 Task: Search one way flight ticket for 2 adults, 2 children, 2 infants in seat in first from Alexandria: Alexandria International Airport to Rock Springs: Southwest Wyoming Regional Airport (rock Springs Sweetwater County Airport) on 8-5-2023. Choice of flights is Spirit. Number of bags: 7 checked bags. Price is upto 50000. Outbound departure time preference is 12:45.
Action: Mouse moved to (318, 245)
Screenshot: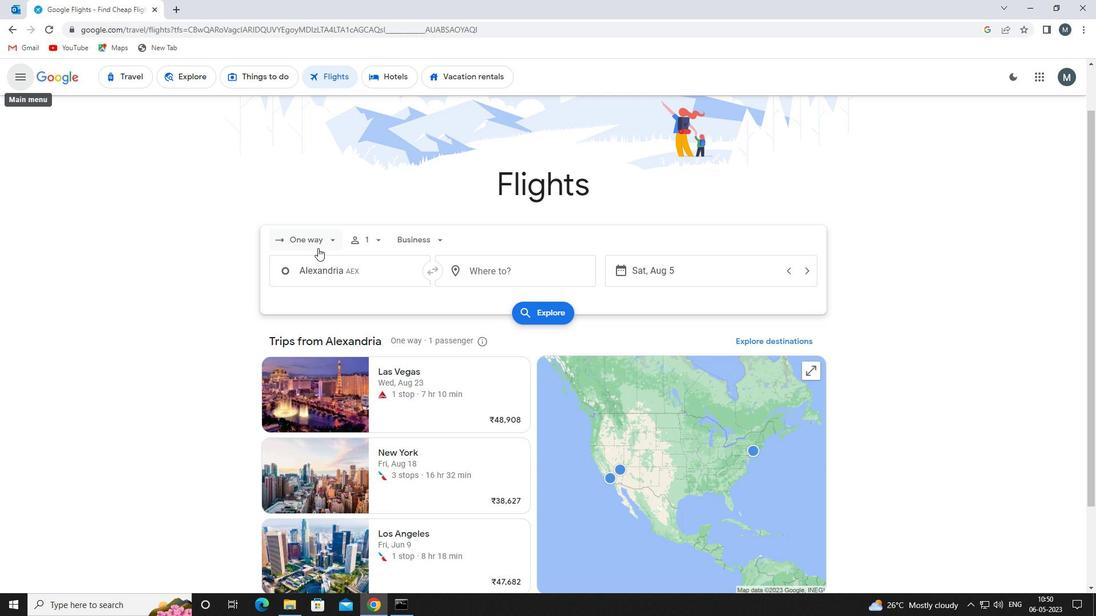 
Action: Mouse pressed left at (318, 245)
Screenshot: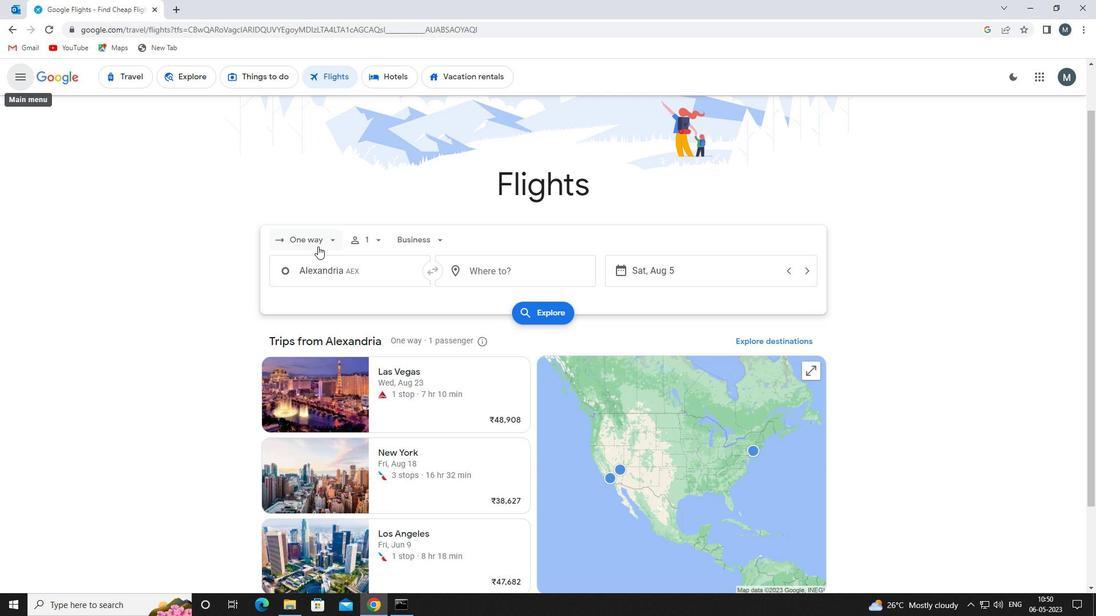 
Action: Mouse moved to (327, 289)
Screenshot: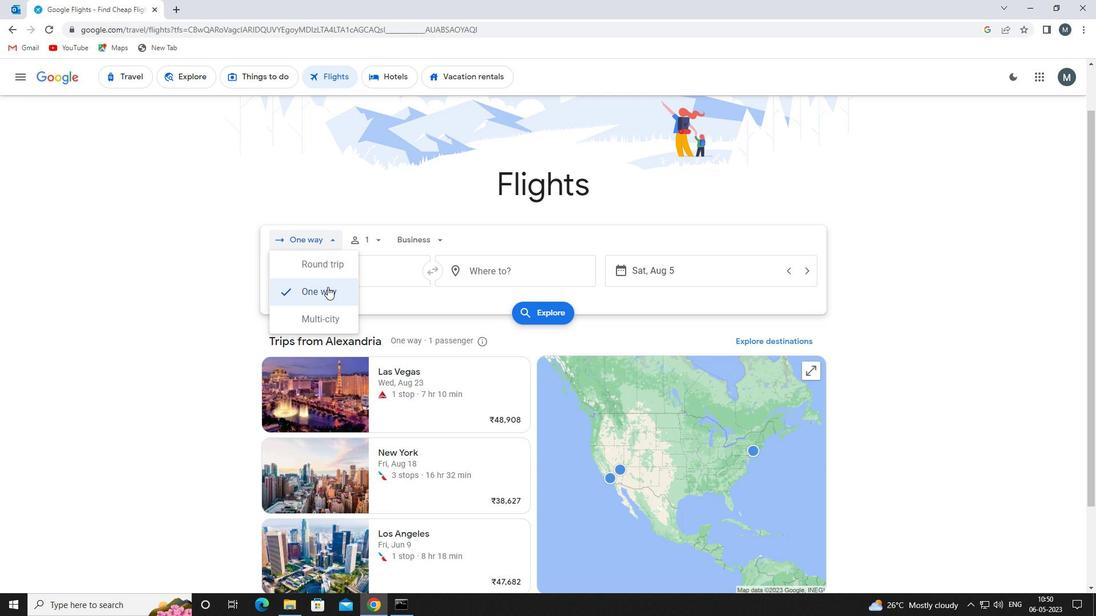 
Action: Mouse pressed left at (327, 289)
Screenshot: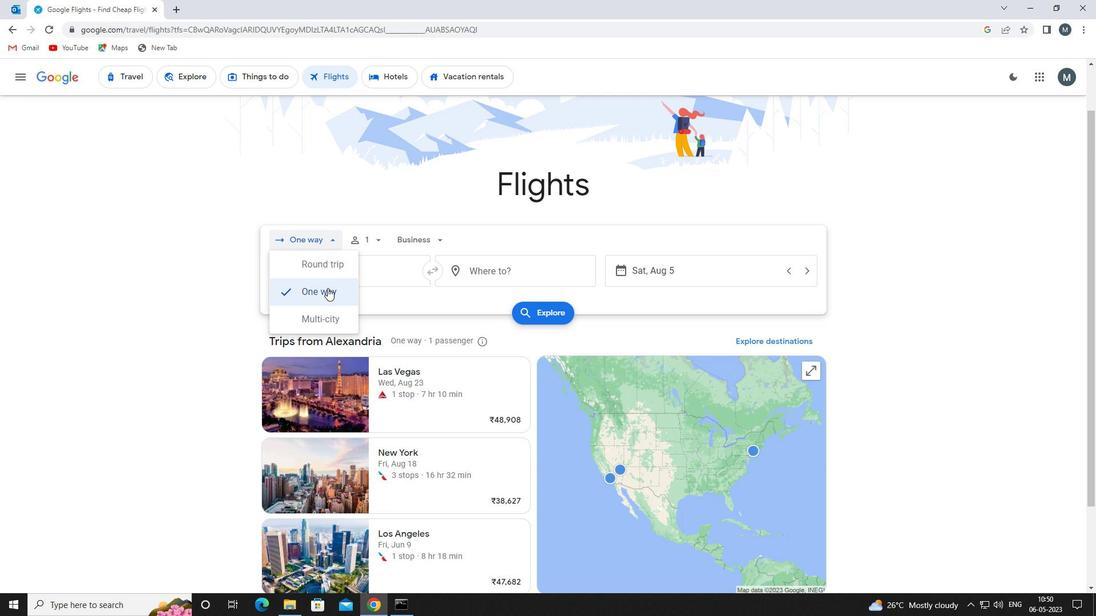 
Action: Mouse moved to (372, 240)
Screenshot: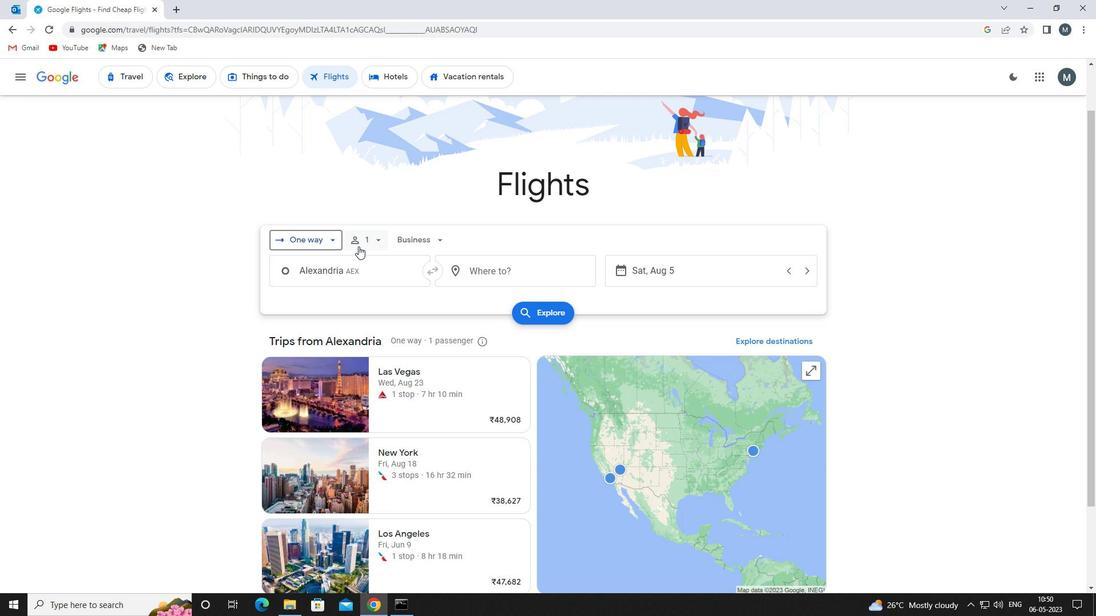 
Action: Mouse pressed left at (372, 240)
Screenshot: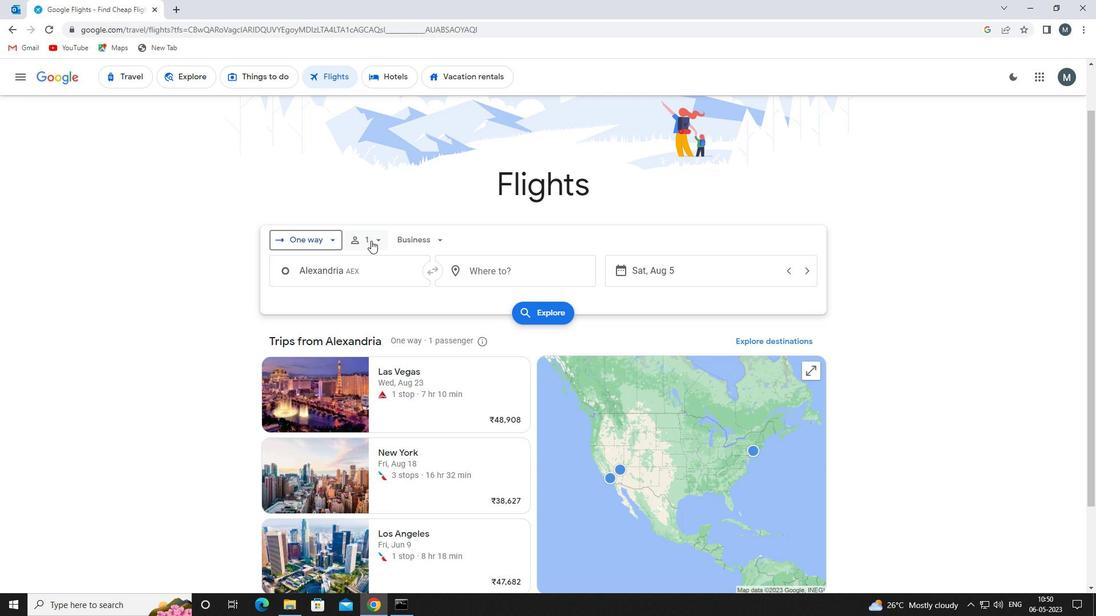 
Action: Mouse moved to (466, 269)
Screenshot: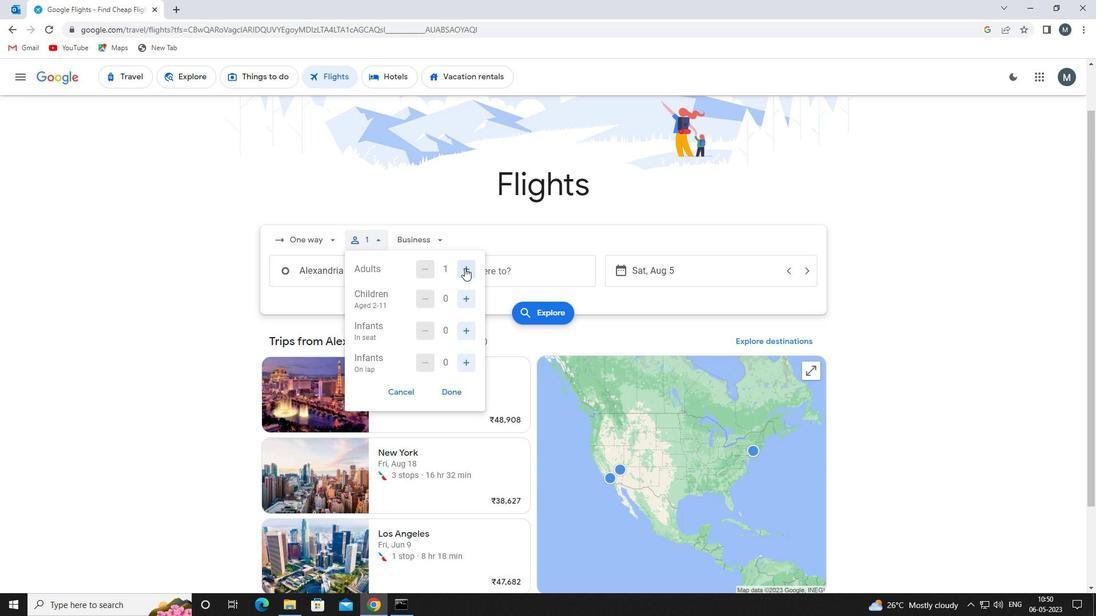 
Action: Mouse pressed left at (466, 269)
Screenshot: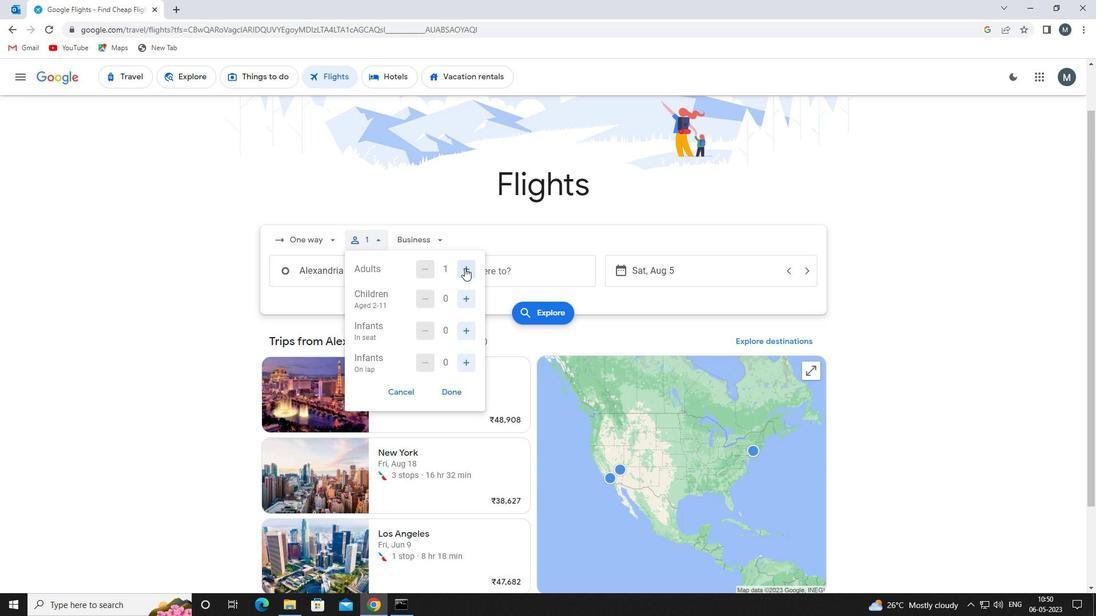 
Action: Mouse moved to (467, 301)
Screenshot: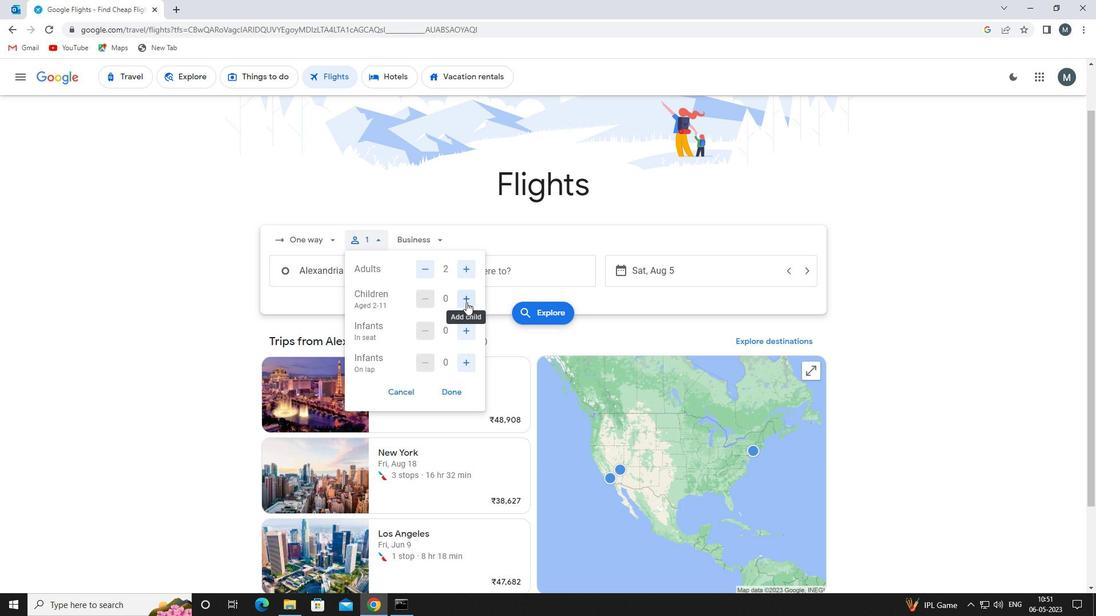 
Action: Mouse pressed left at (467, 301)
Screenshot: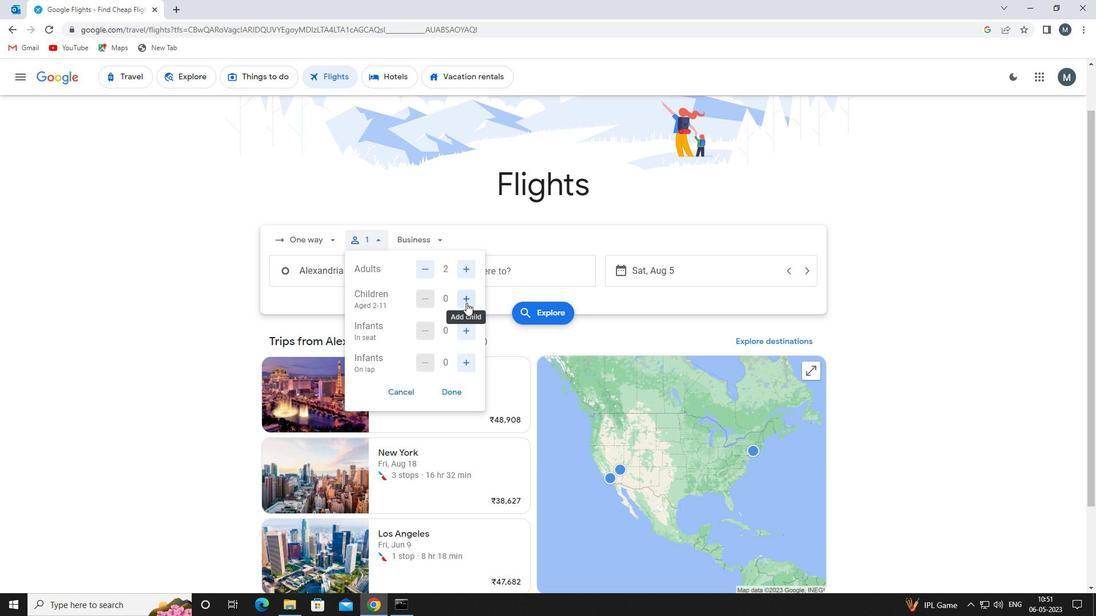 
Action: Mouse pressed left at (467, 301)
Screenshot: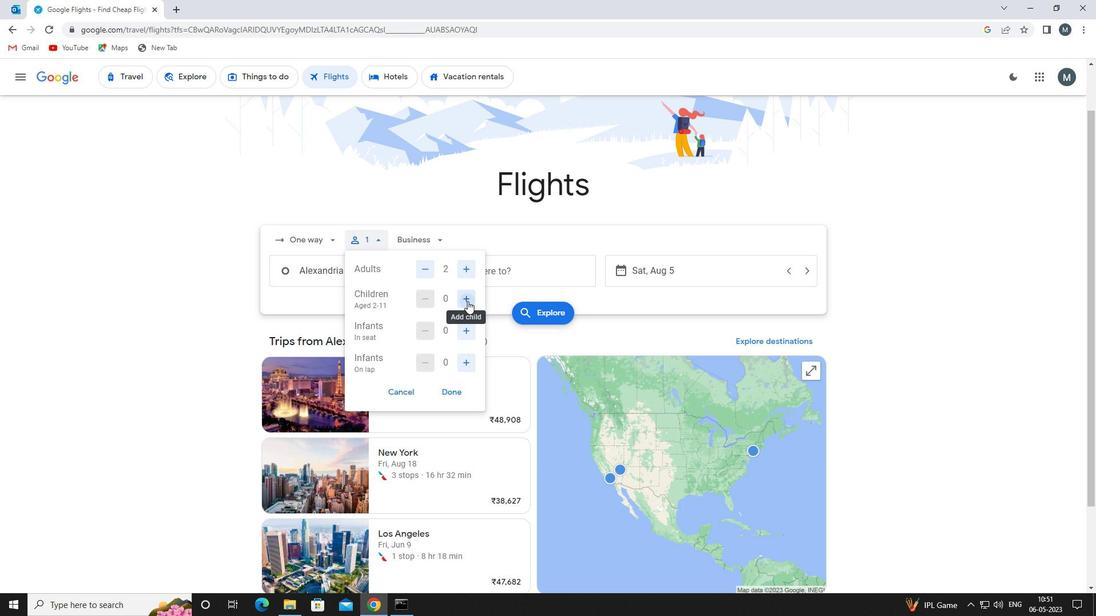 
Action: Mouse moved to (468, 330)
Screenshot: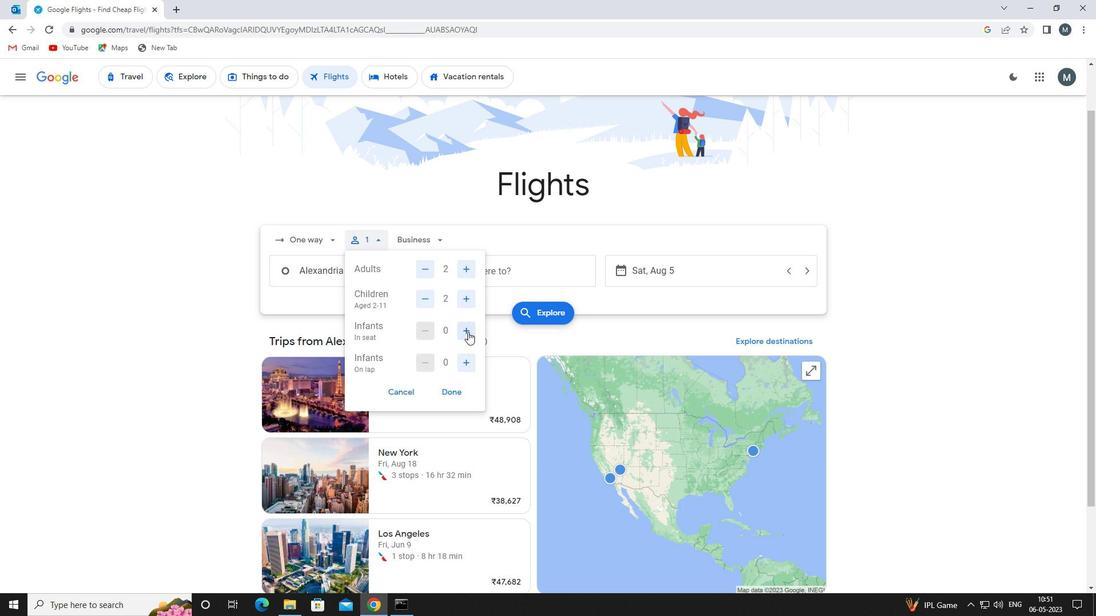 
Action: Mouse pressed left at (468, 330)
Screenshot: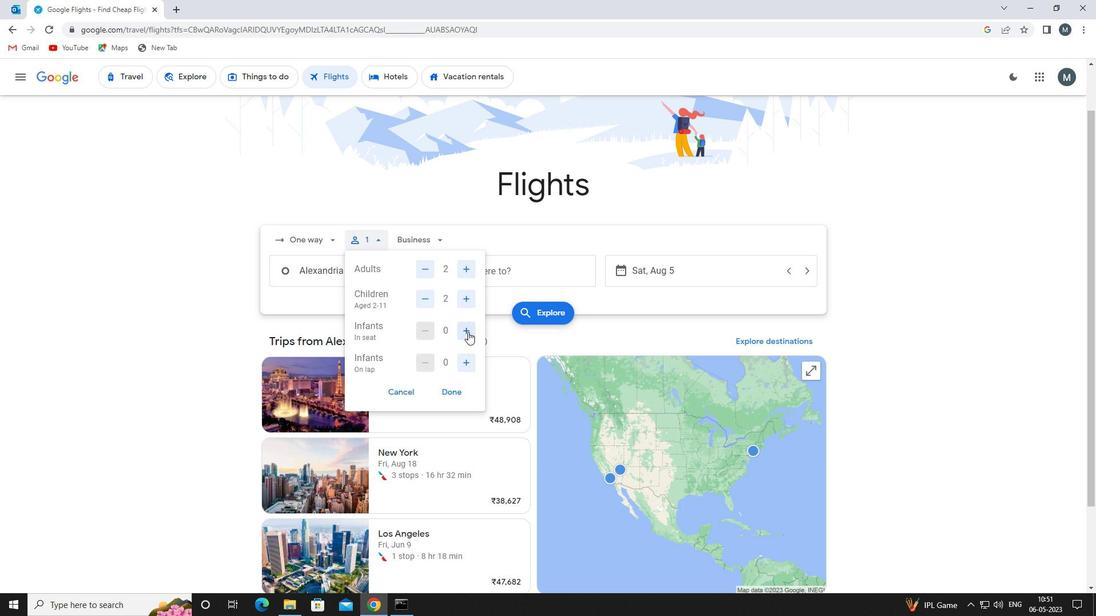 
Action: Mouse pressed left at (468, 330)
Screenshot: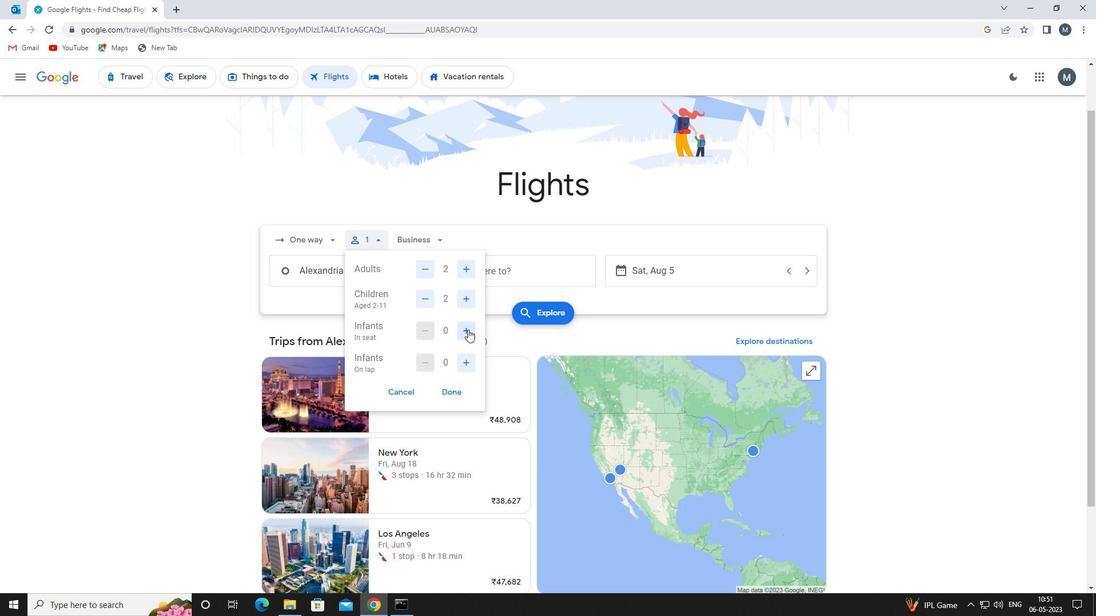 
Action: Mouse moved to (462, 392)
Screenshot: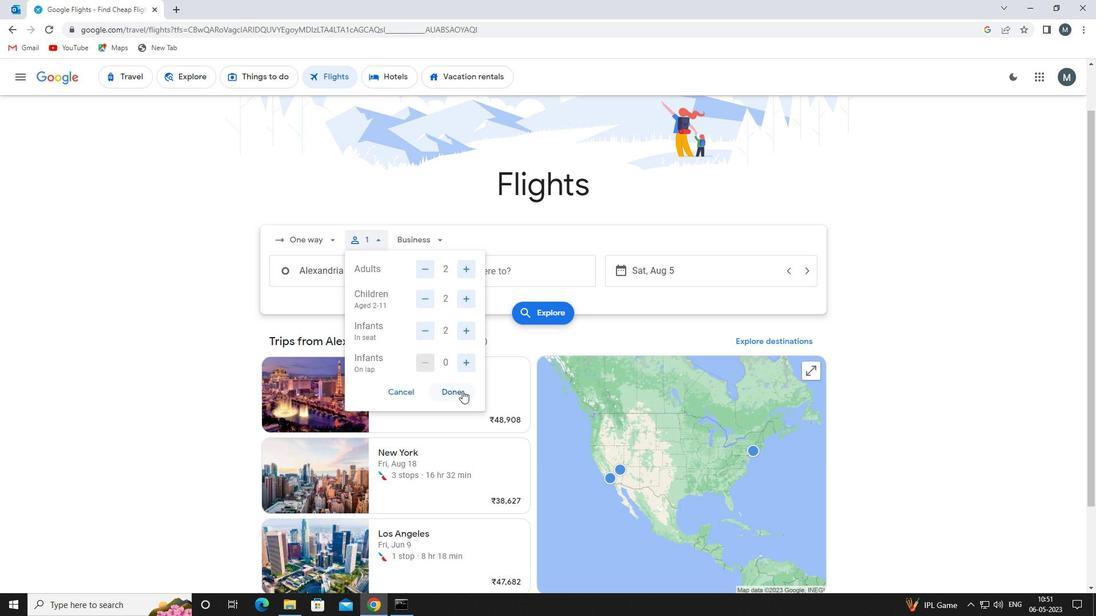 
Action: Mouse pressed left at (462, 392)
Screenshot: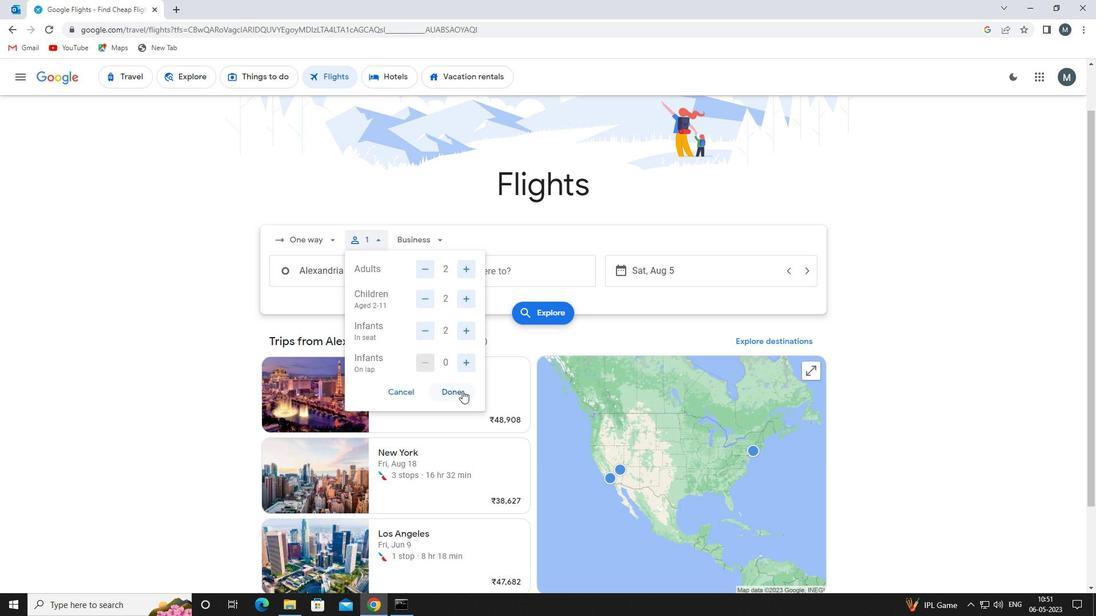 
Action: Mouse moved to (437, 247)
Screenshot: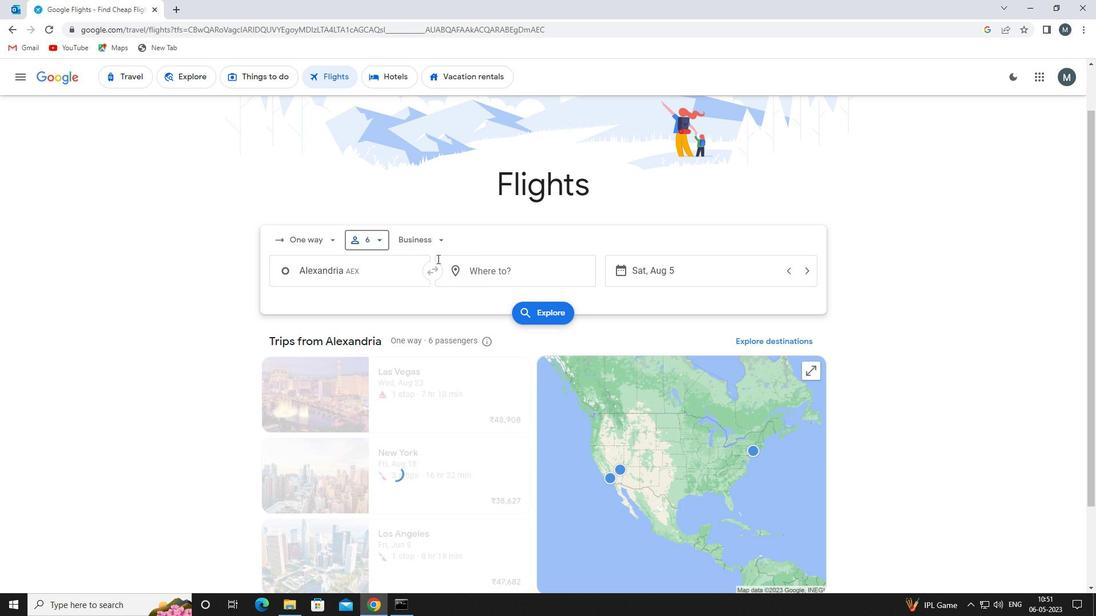 
Action: Mouse pressed left at (437, 247)
Screenshot: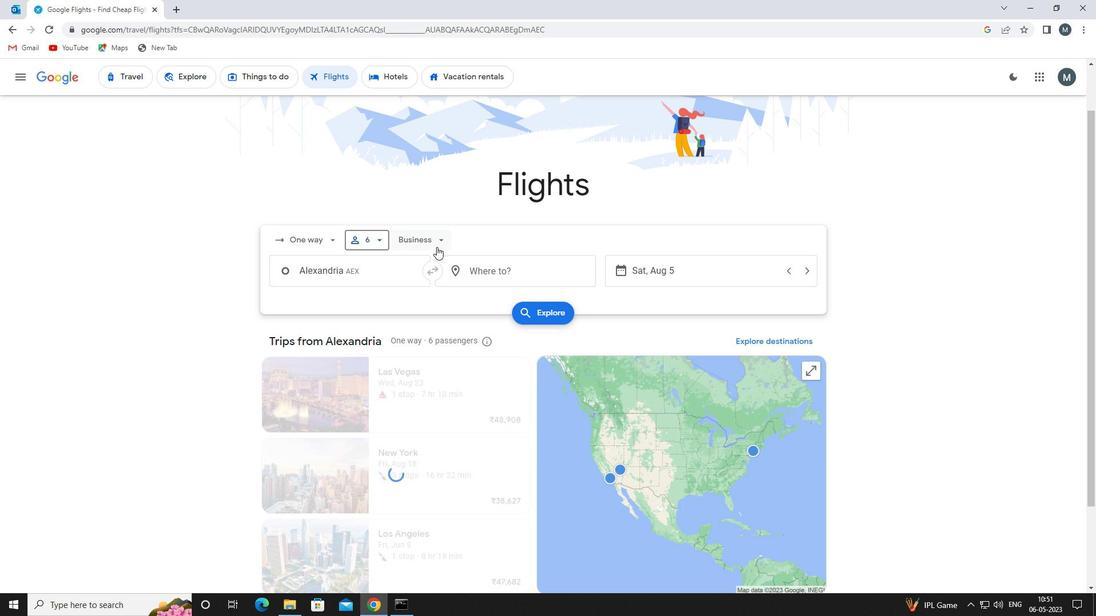 
Action: Mouse moved to (448, 341)
Screenshot: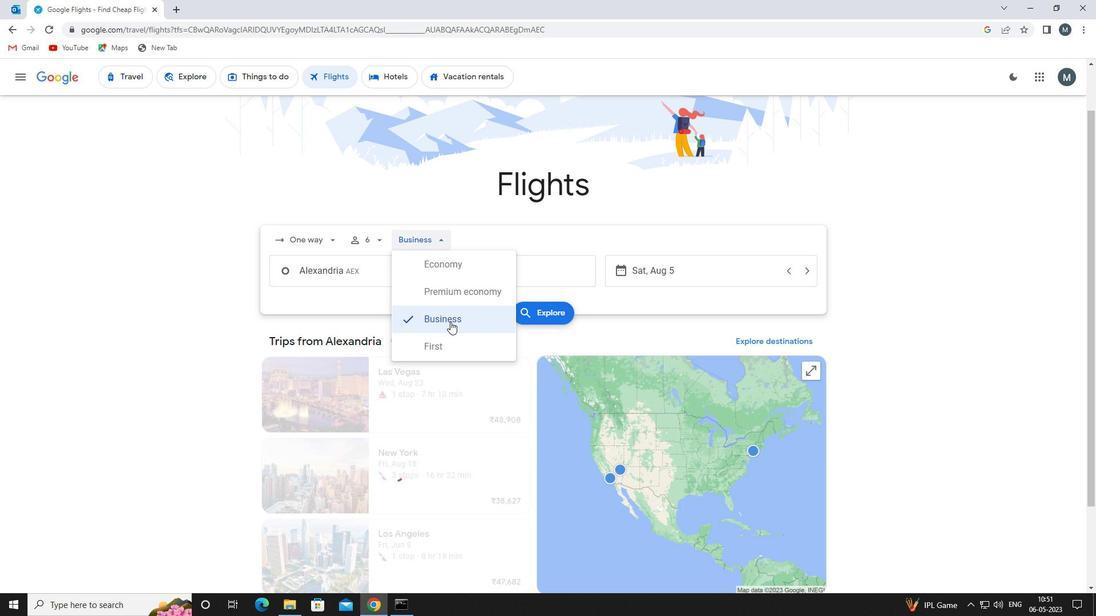 
Action: Mouse pressed left at (448, 341)
Screenshot: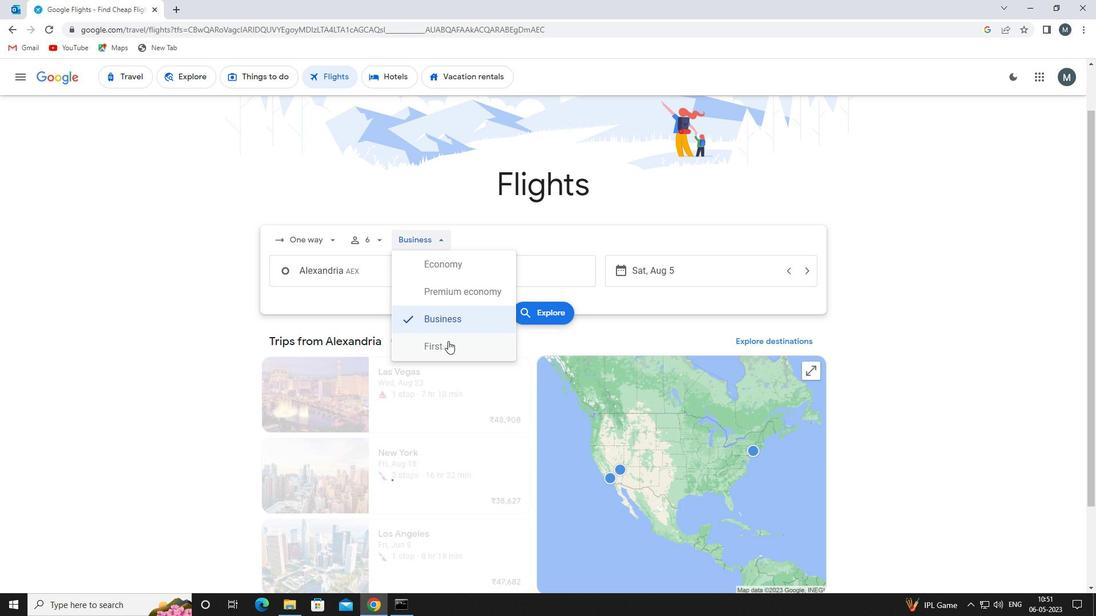 
Action: Mouse moved to (378, 274)
Screenshot: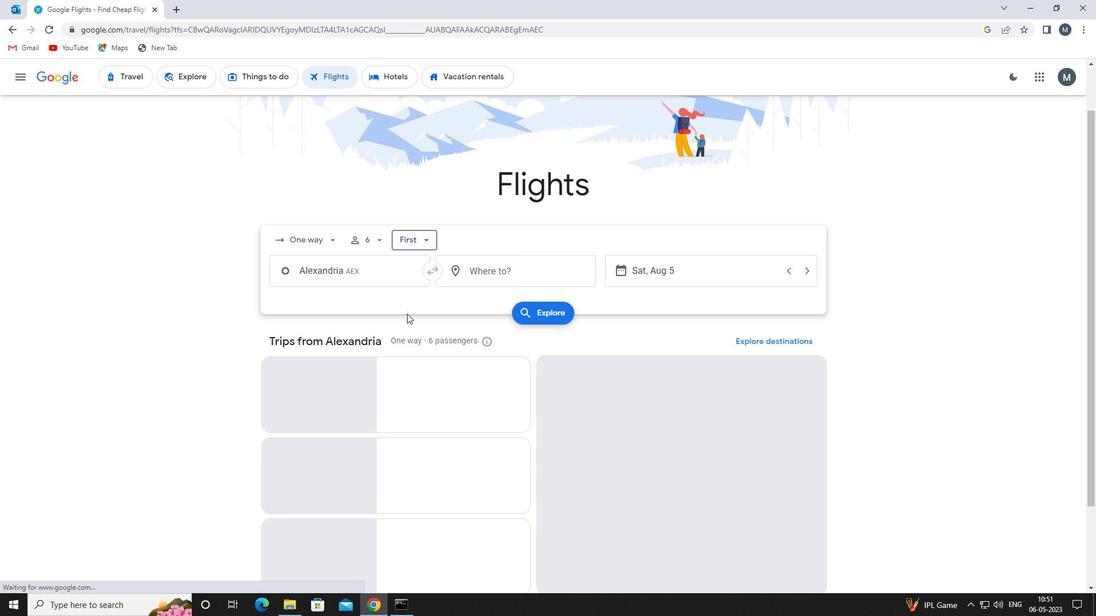 
Action: Mouse pressed left at (378, 274)
Screenshot: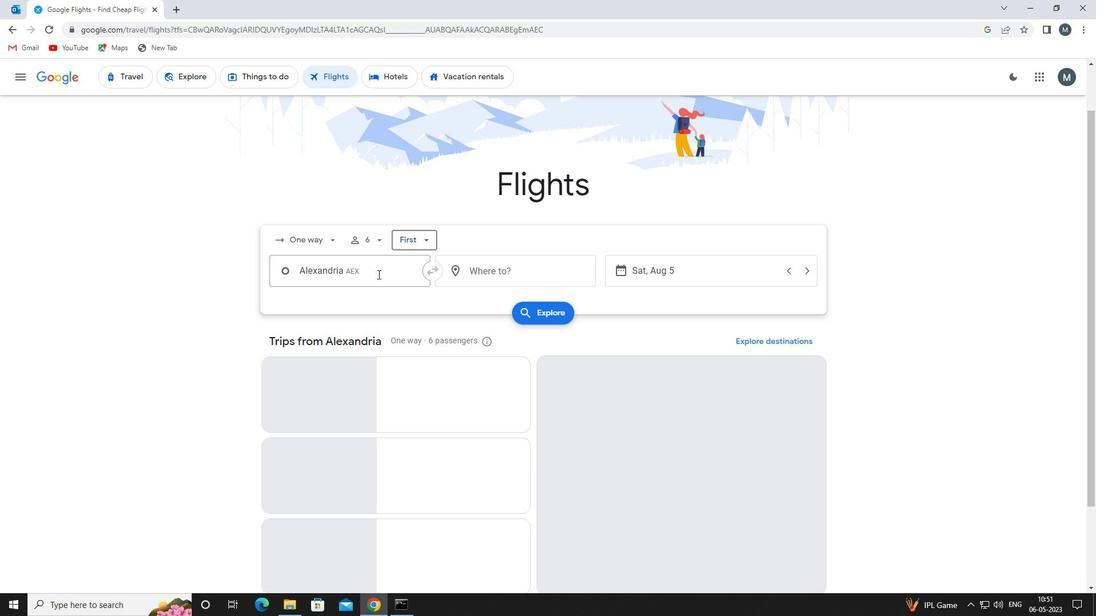 
Action: Mouse moved to (379, 311)
Screenshot: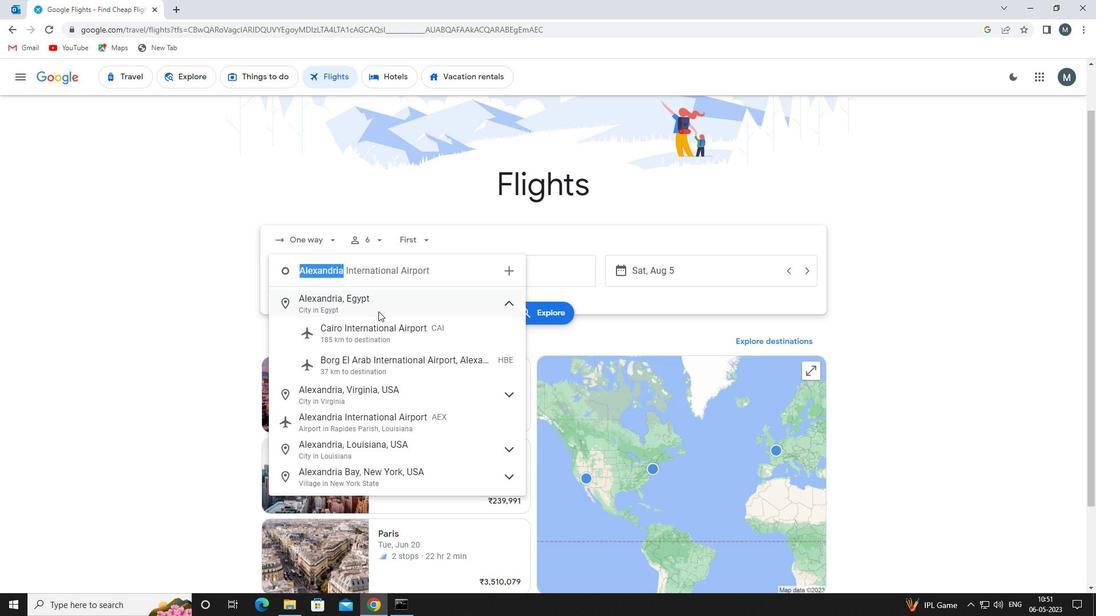 
Action: Key pressed <Key.enter>
Screenshot: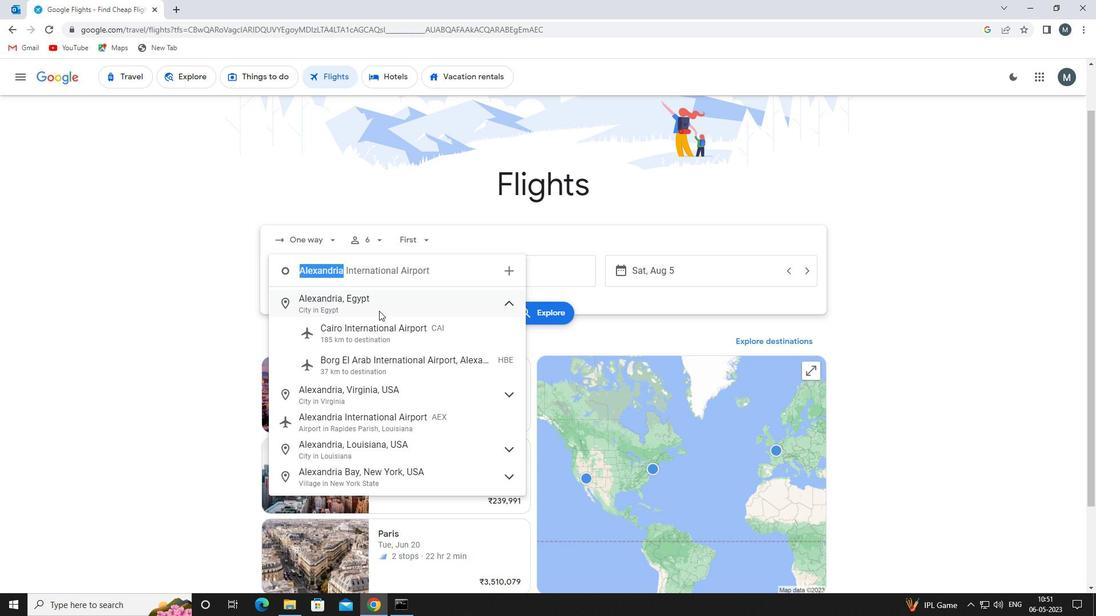 
Action: Mouse moved to (474, 268)
Screenshot: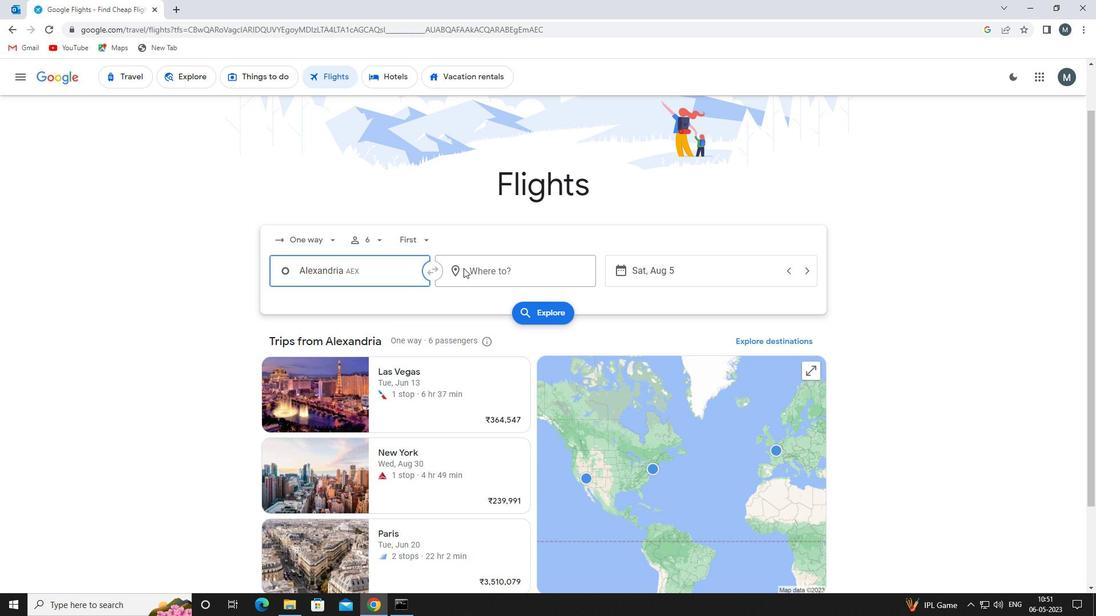 
Action: Mouse pressed left at (474, 268)
Screenshot: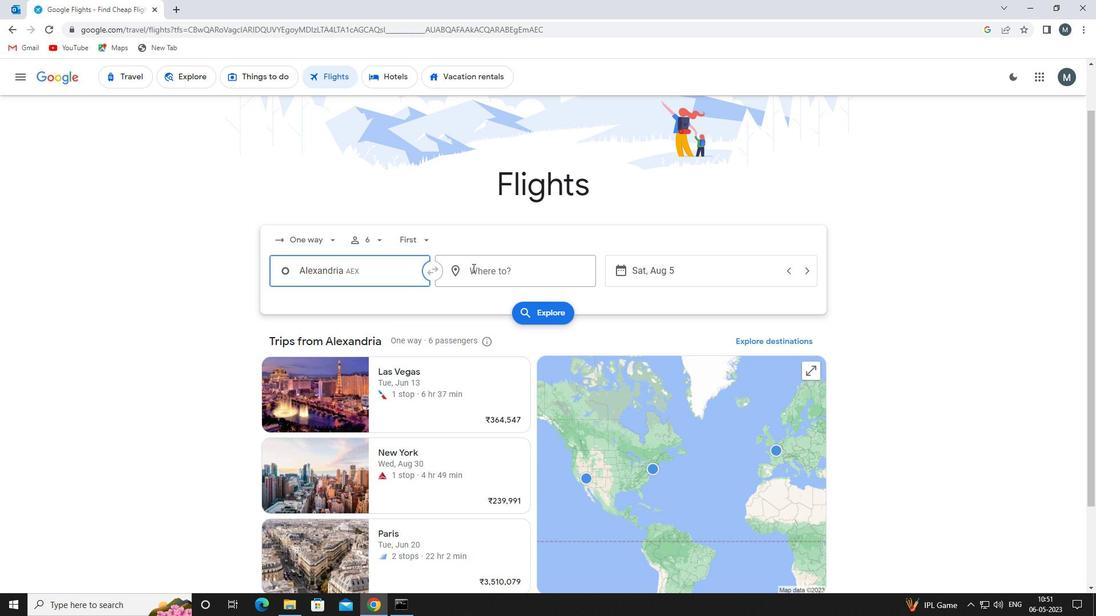 
Action: Mouse moved to (474, 269)
Screenshot: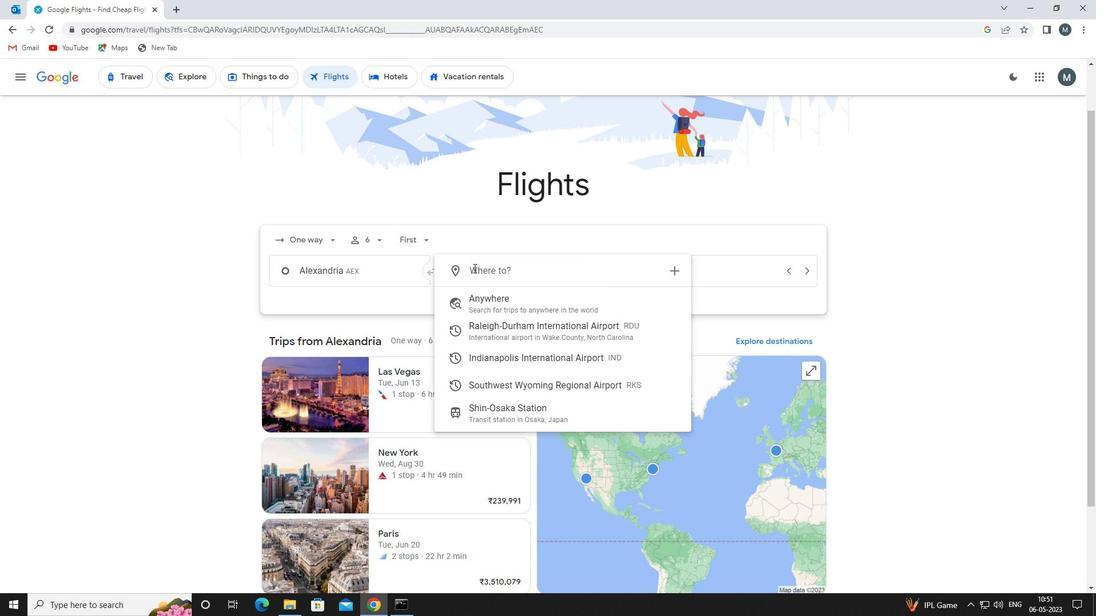 
Action: Key pressed rks
Screenshot: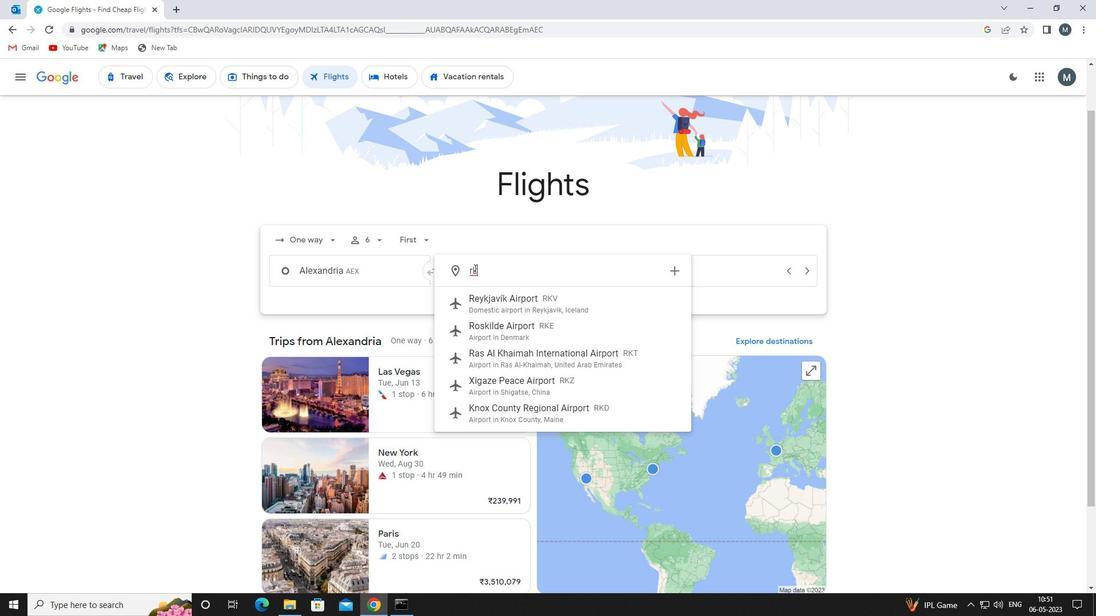 
Action: Mouse moved to (524, 305)
Screenshot: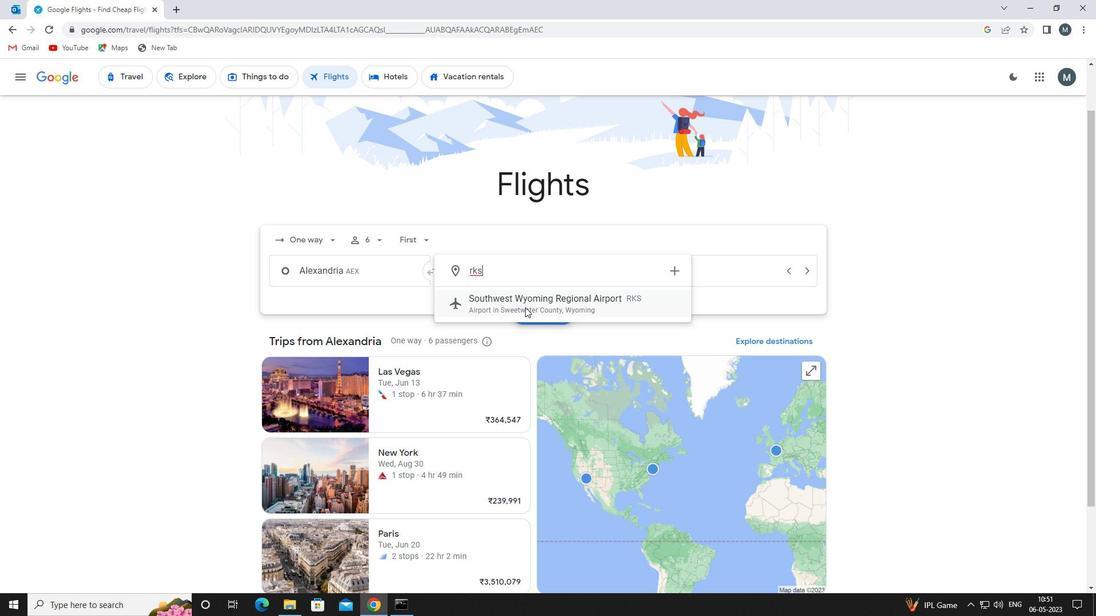 
Action: Mouse pressed left at (524, 305)
Screenshot: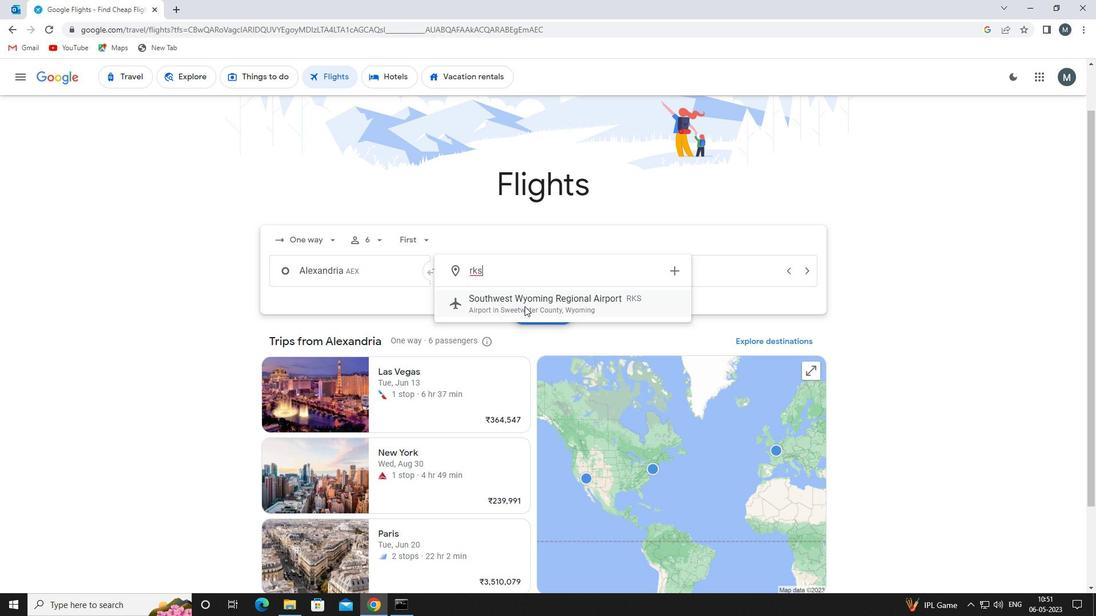 
Action: Mouse moved to (646, 268)
Screenshot: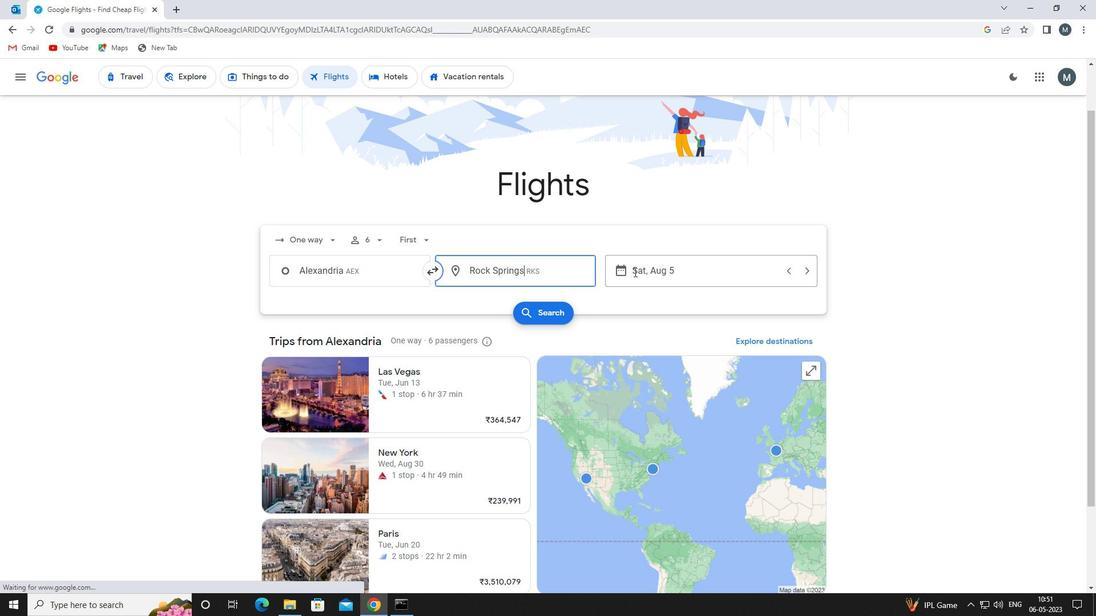 
Action: Mouse pressed left at (646, 268)
Screenshot: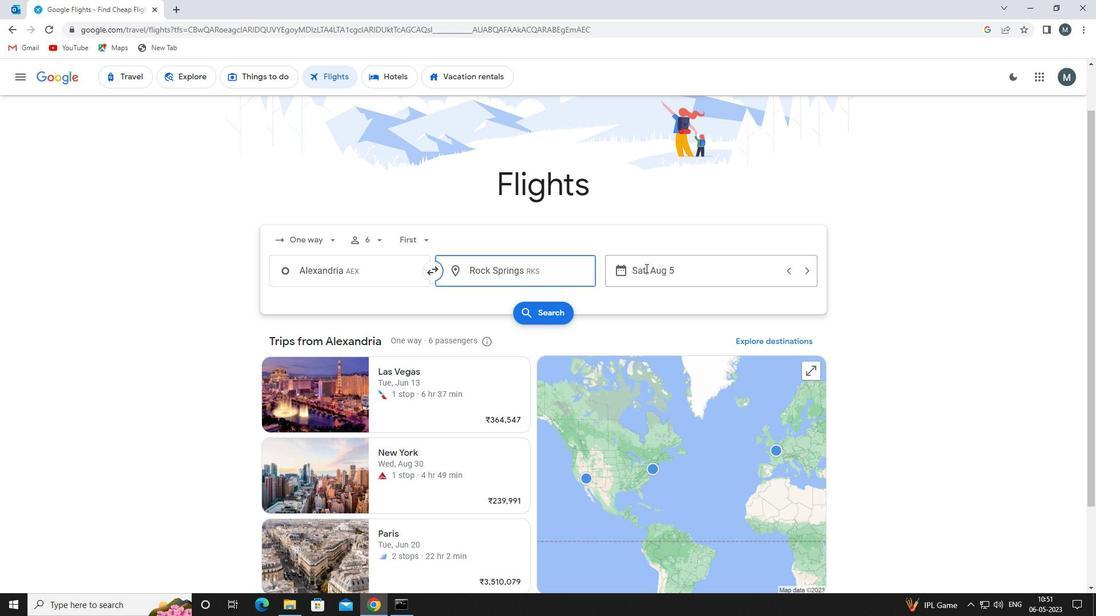 
Action: Mouse moved to (592, 351)
Screenshot: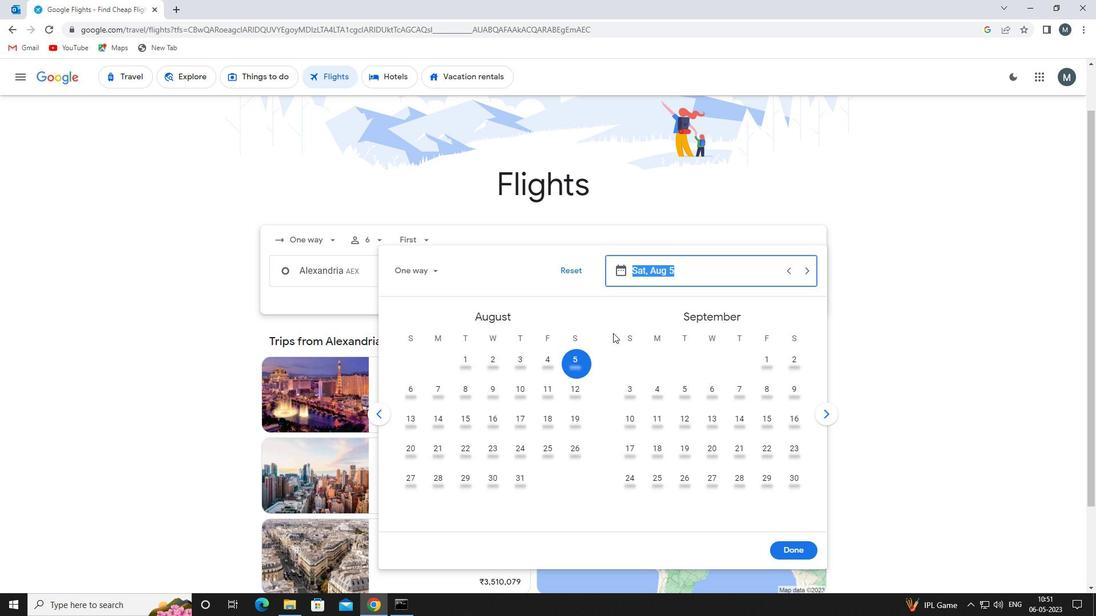 
Action: Mouse scrolled (592, 351) with delta (0, 0)
Screenshot: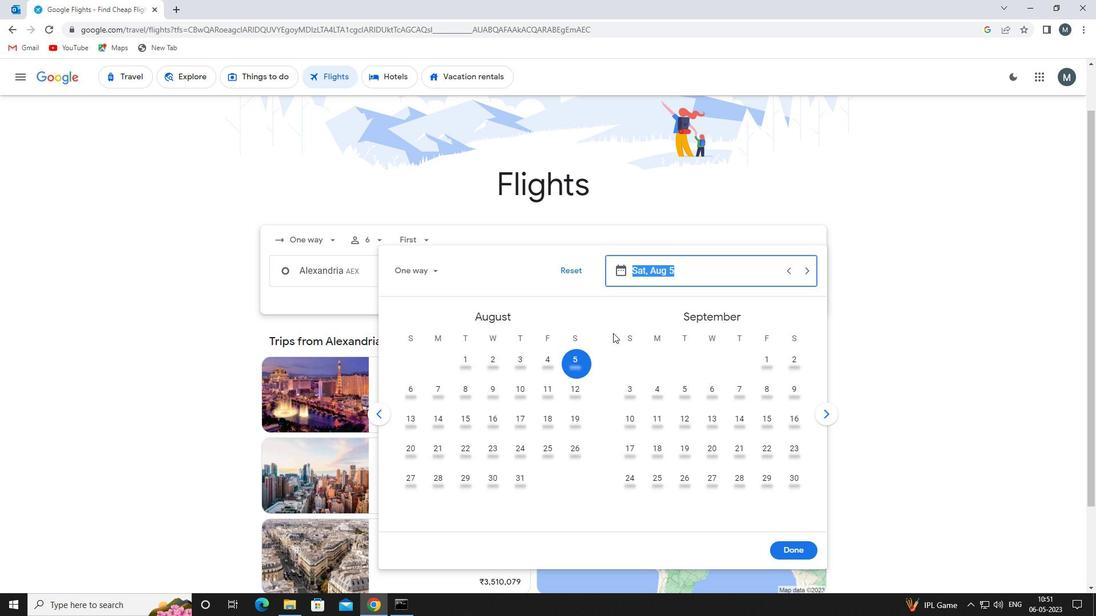 
Action: Mouse moved to (574, 306)
Screenshot: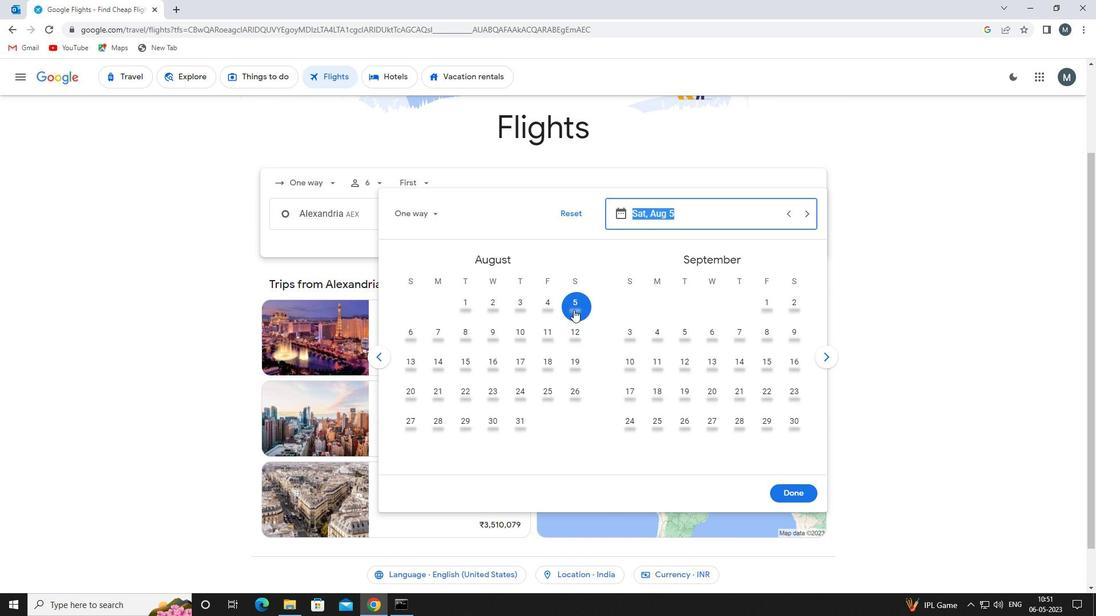
Action: Mouse pressed left at (574, 306)
Screenshot: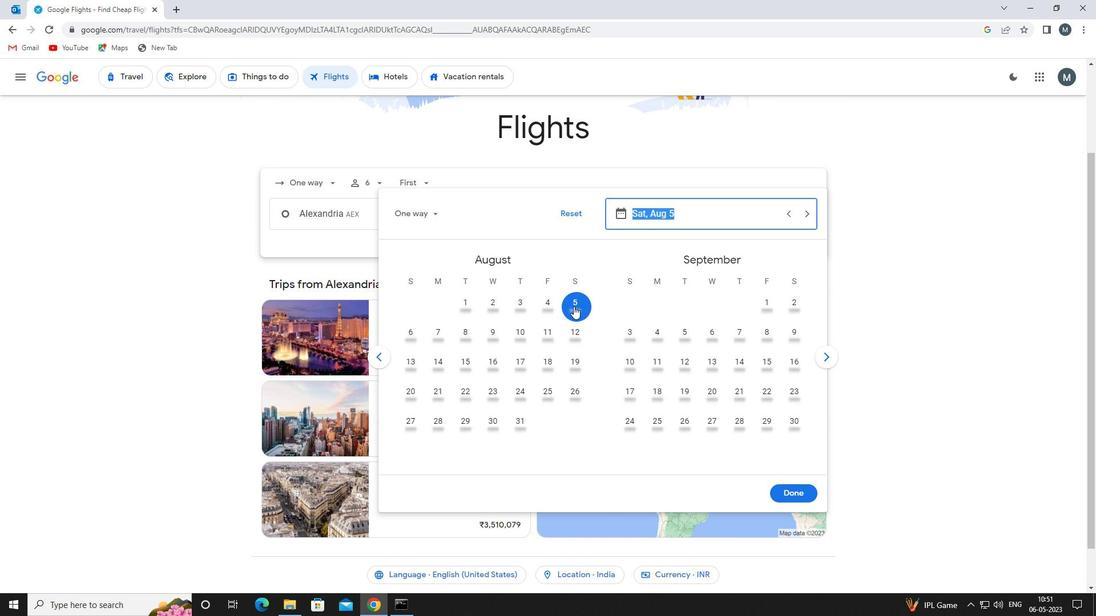 
Action: Mouse moved to (789, 493)
Screenshot: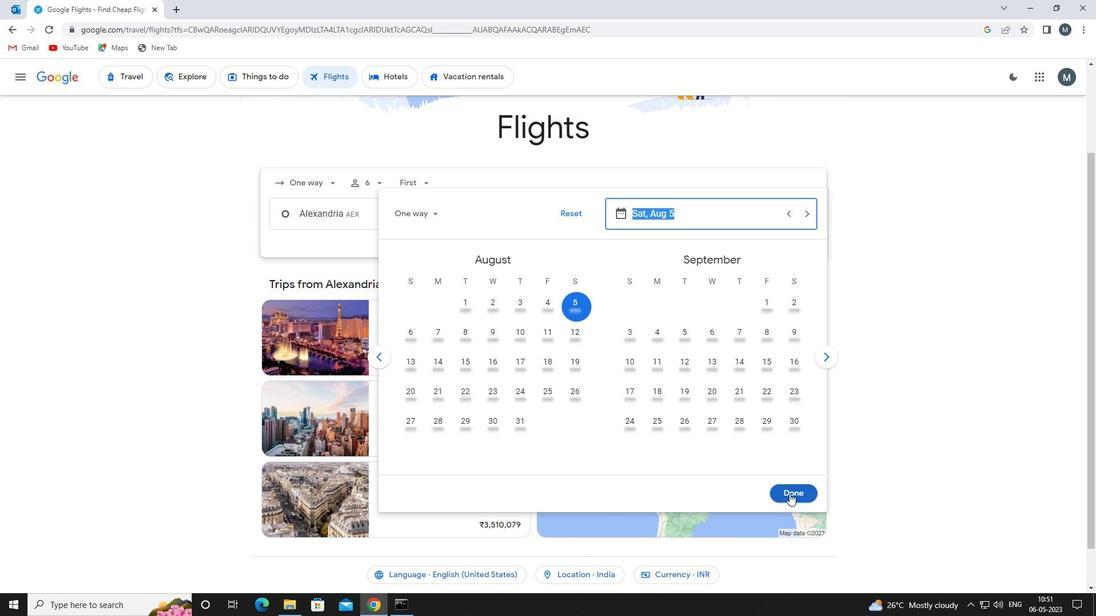 
Action: Mouse pressed left at (789, 493)
Screenshot: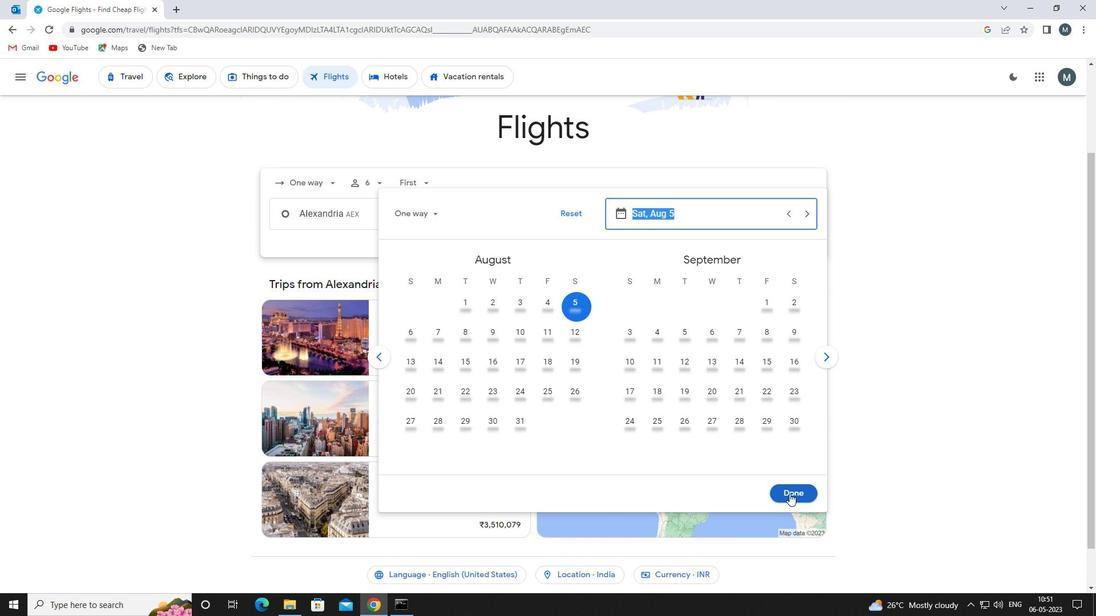 
Action: Mouse moved to (544, 255)
Screenshot: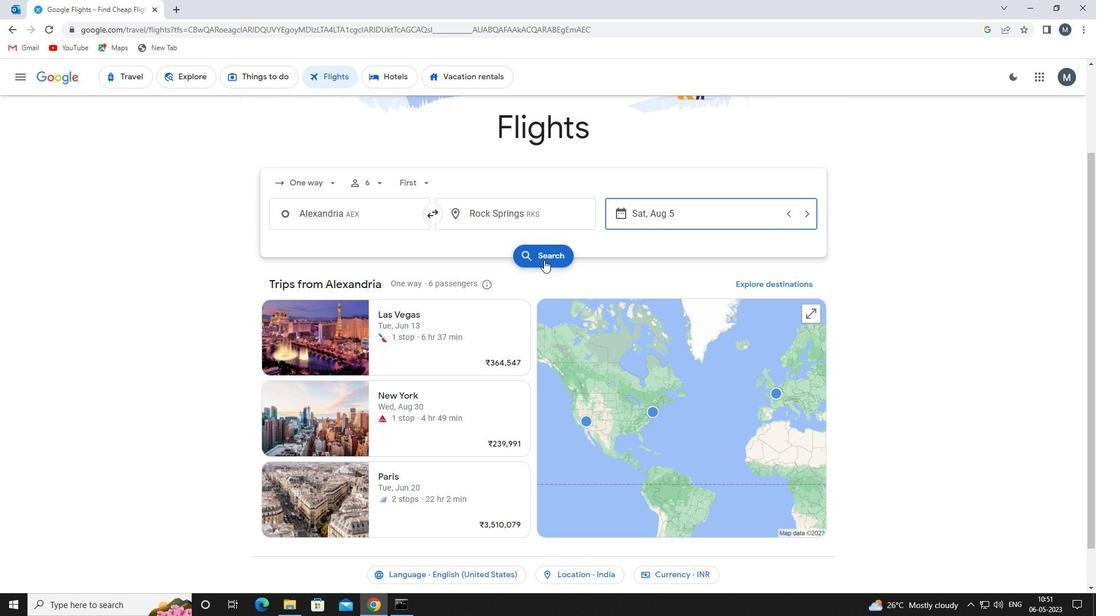 
Action: Mouse pressed left at (544, 255)
Screenshot: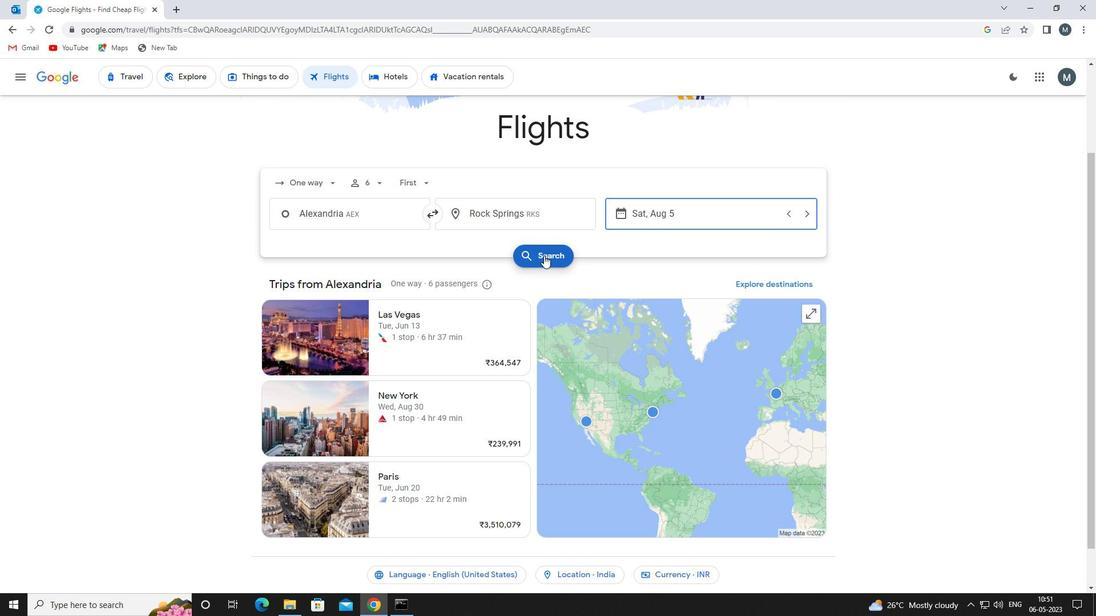 
Action: Mouse moved to (281, 183)
Screenshot: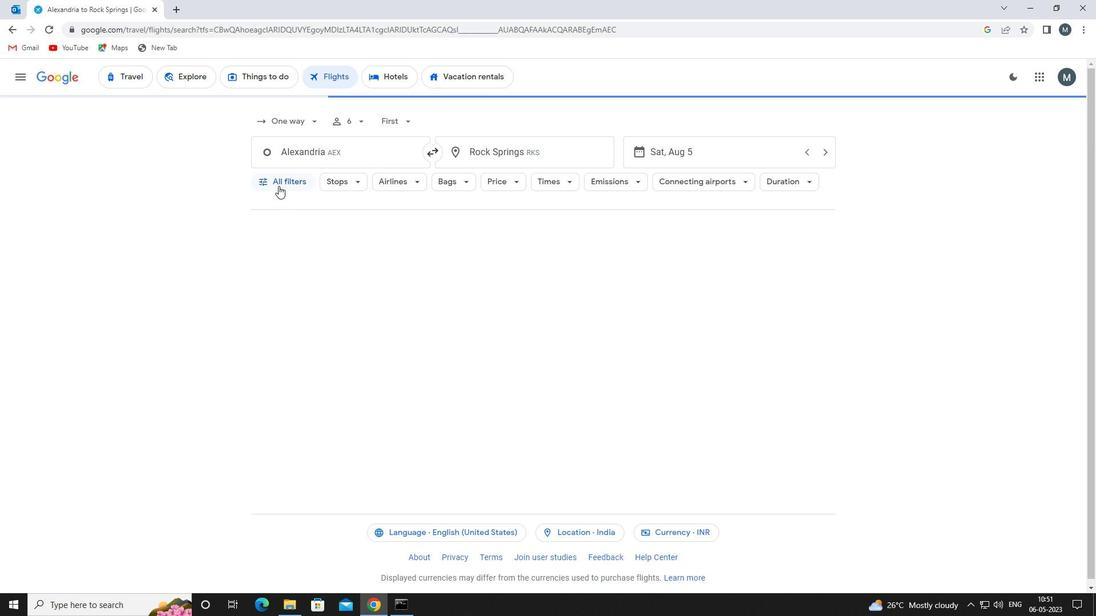 
Action: Mouse pressed left at (281, 183)
Screenshot: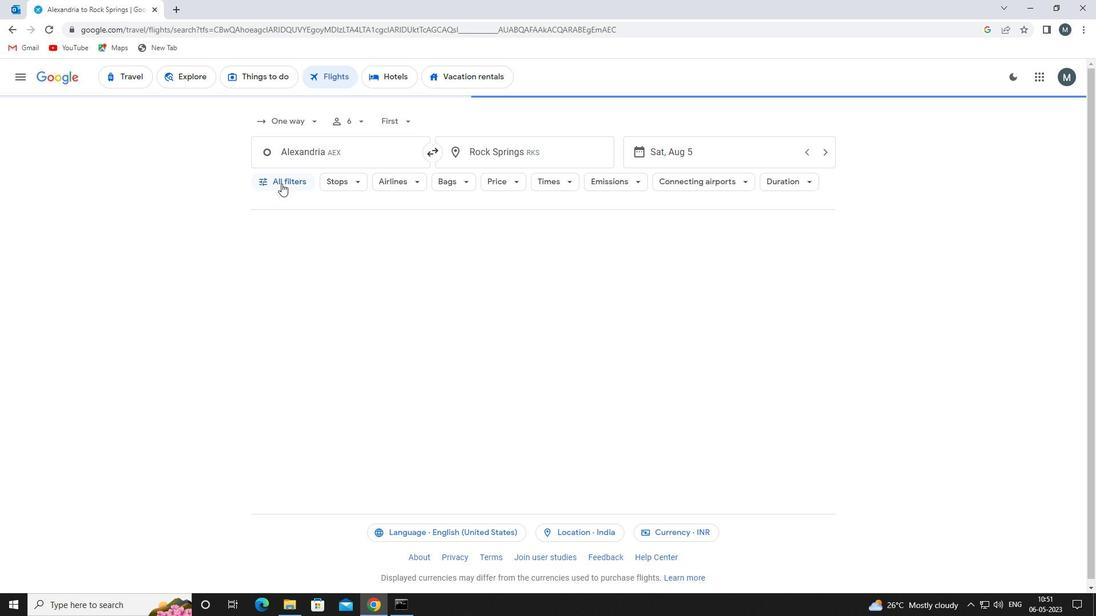 
Action: Mouse moved to (315, 301)
Screenshot: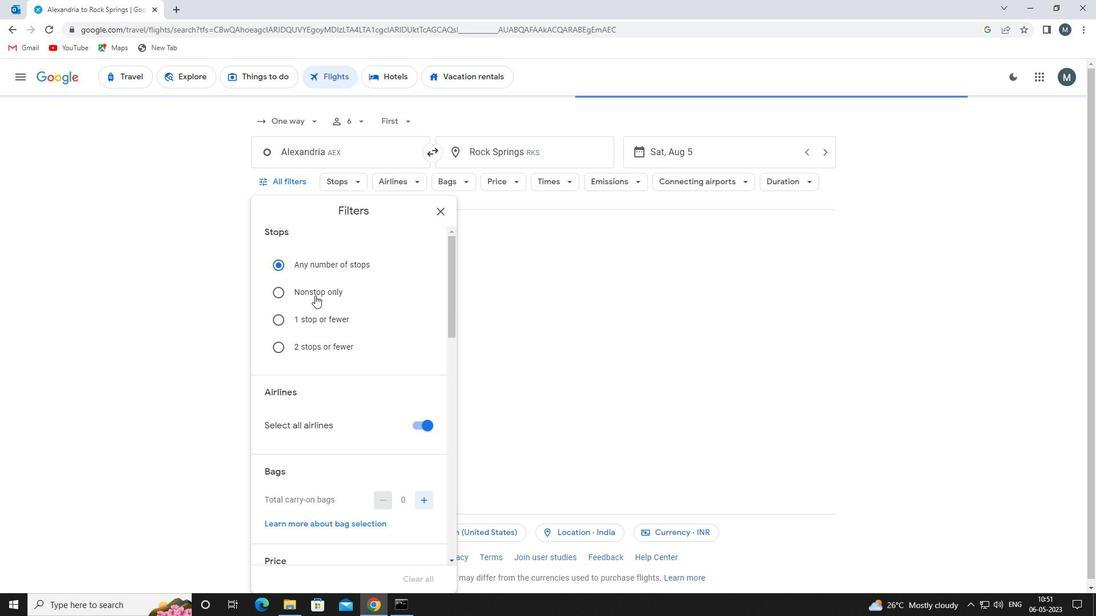 
Action: Mouse scrolled (315, 300) with delta (0, 0)
Screenshot: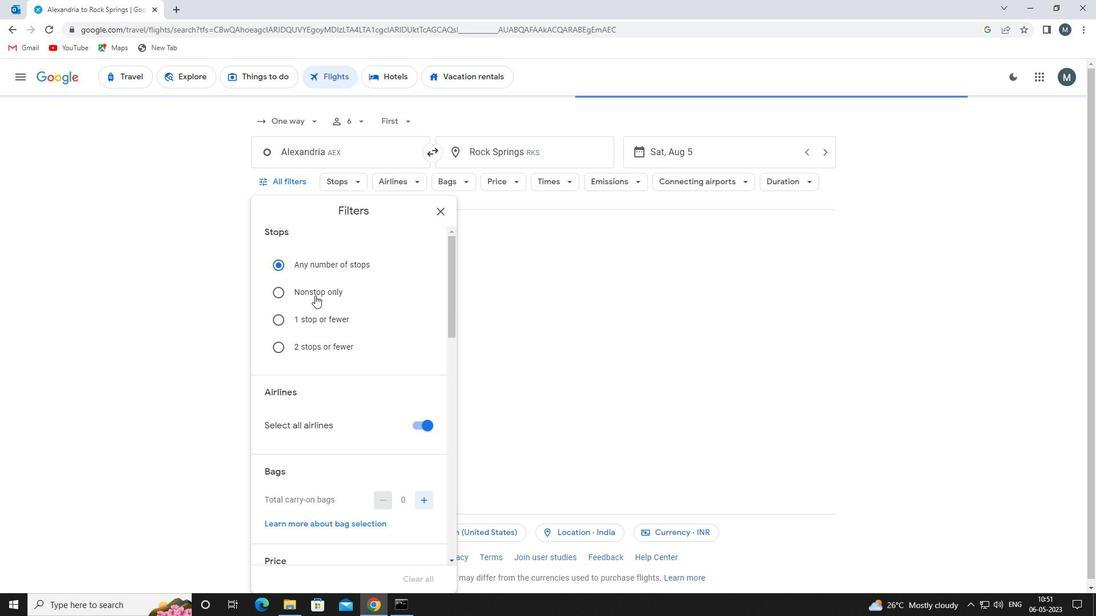 
Action: Mouse moved to (409, 369)
Screenshot: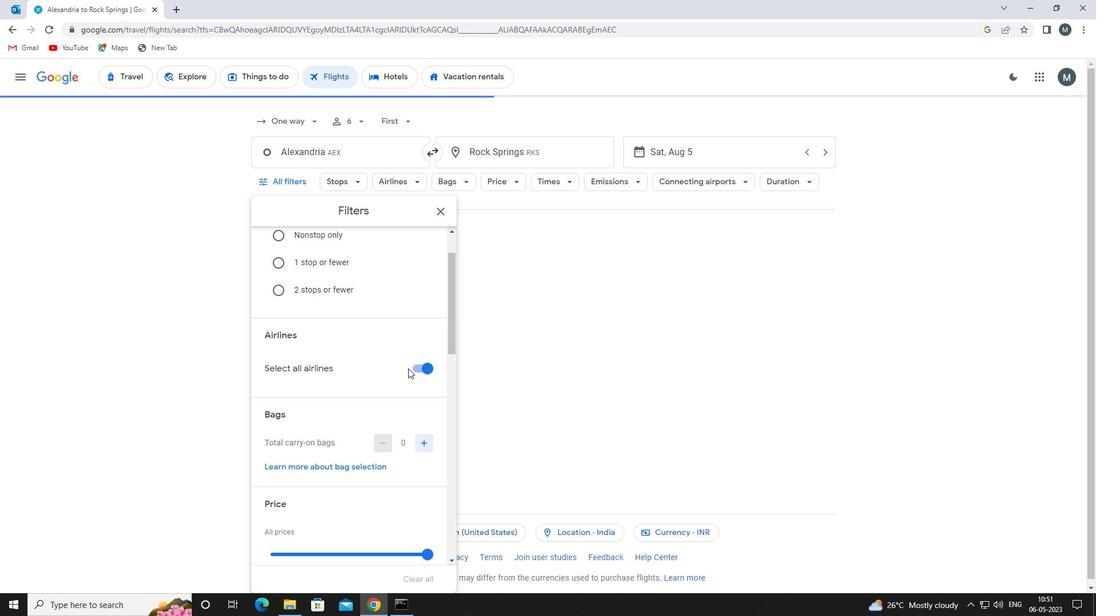 
Action: Mouse pressed left at (409, 369)
Screenshot: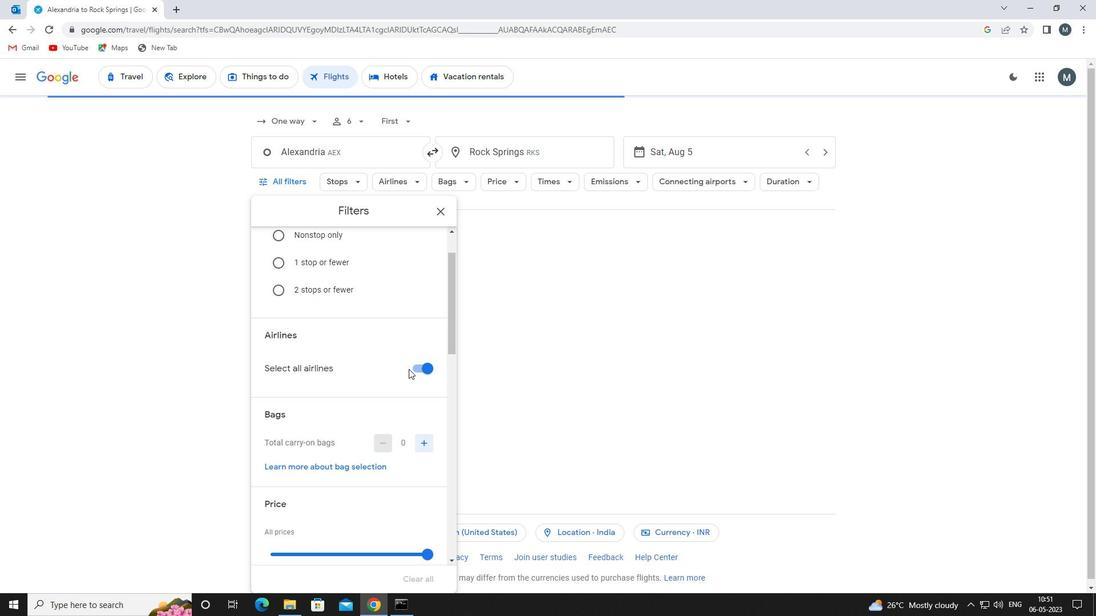 
Action: Mouse moved to (426, 371)
Screenshot: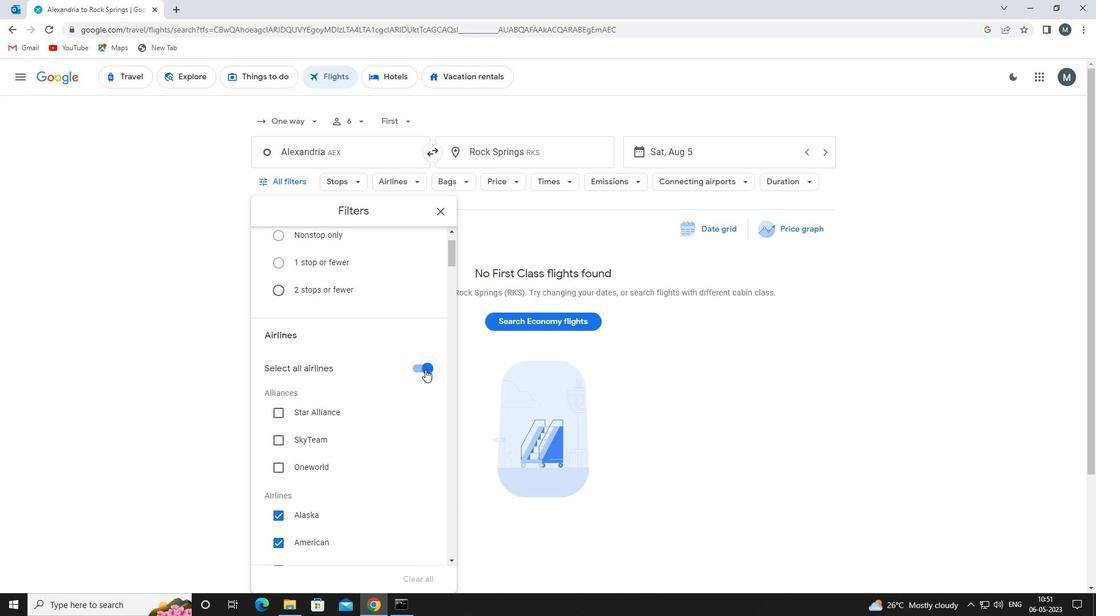
Action: Mouse pressed left at (426, 371)
Screenshot: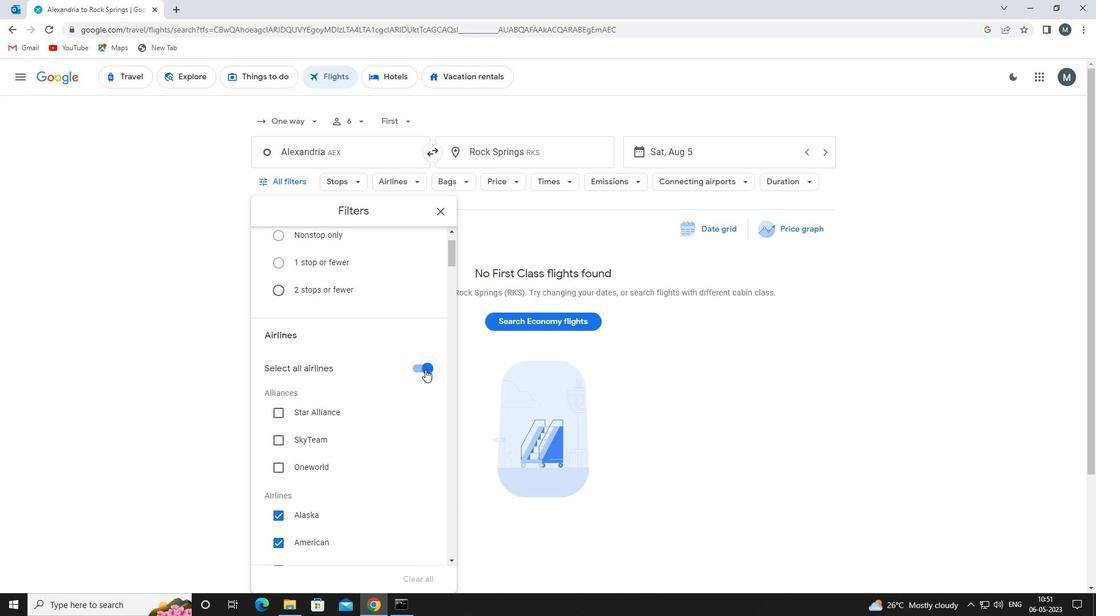 
Action: Mouse moved to (366, 344)
Screenshot: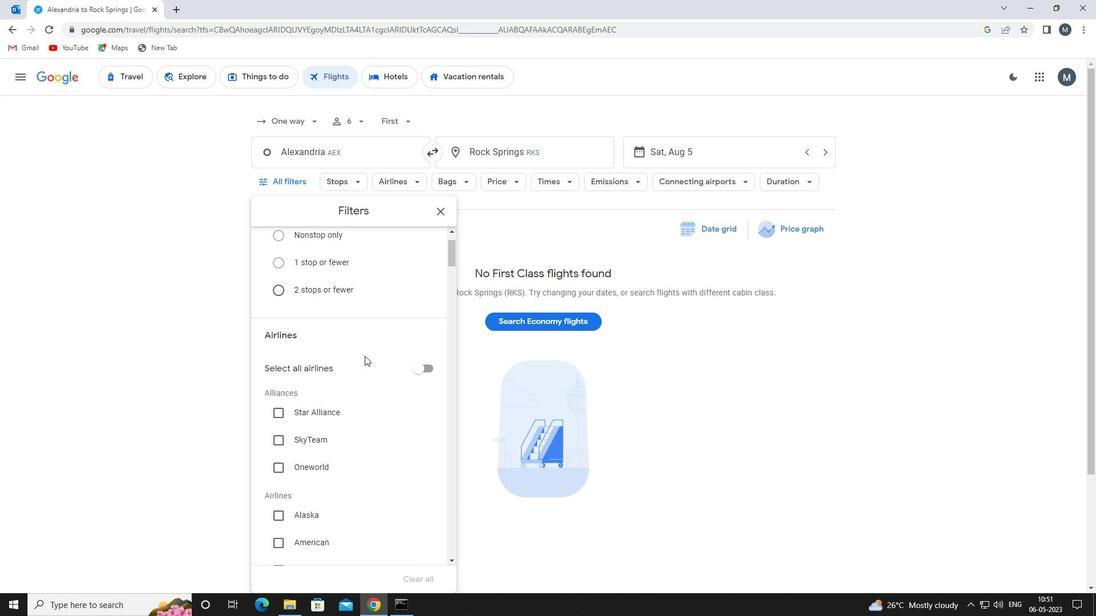 
Action: Mouse scrolled (366, 343) with delta (0, 0)
Screenshot: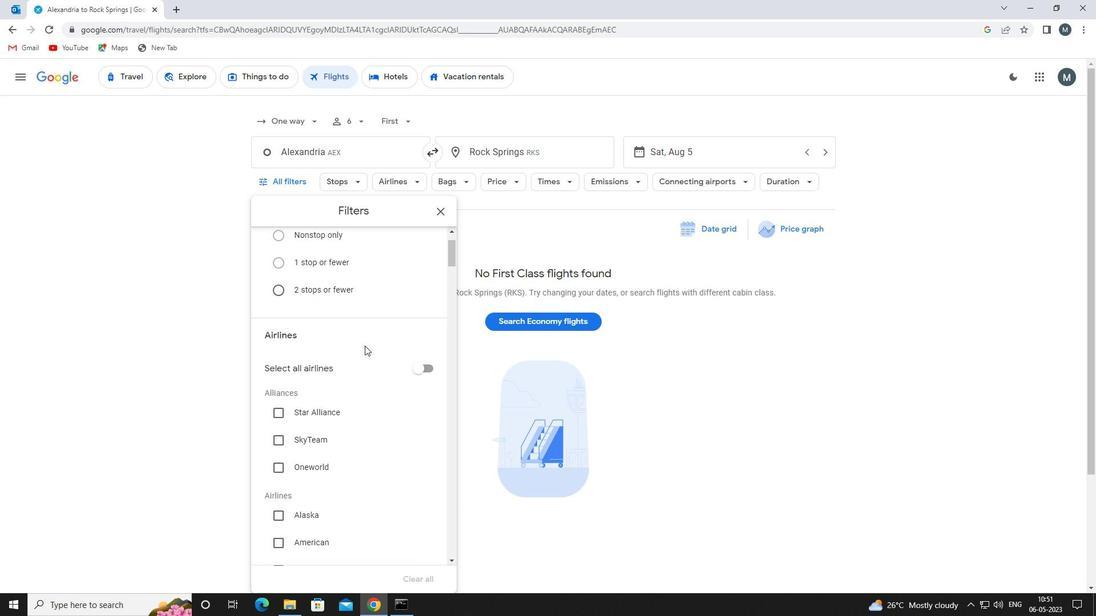 
Action: Mouse moved to (366, 343)
Screenshot: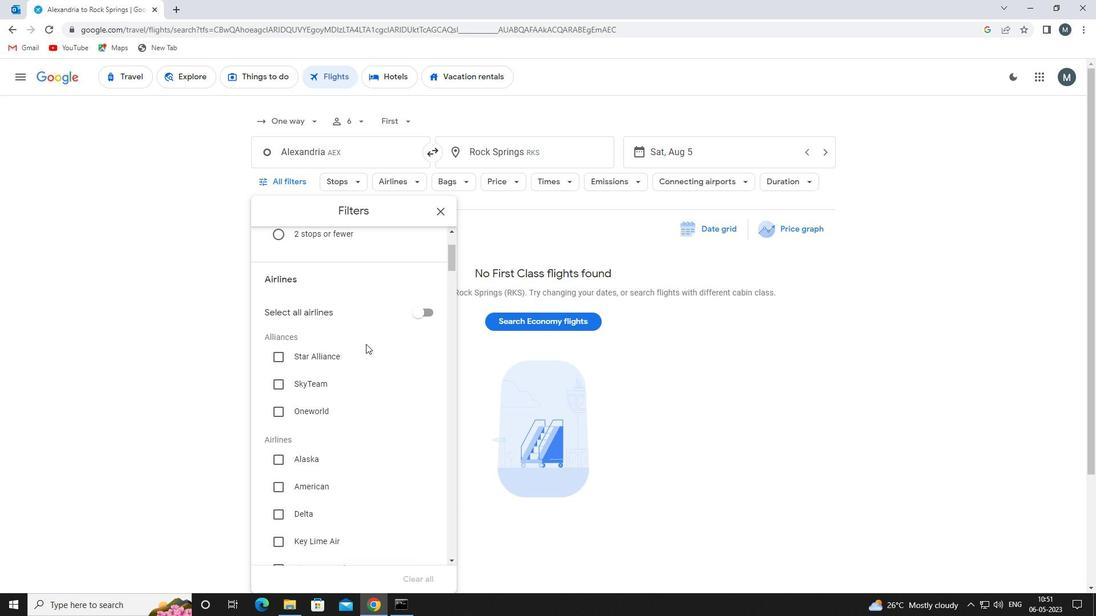 
Action: Mouse scrolled (366, 343) with delta (0, 0)
Screenshot: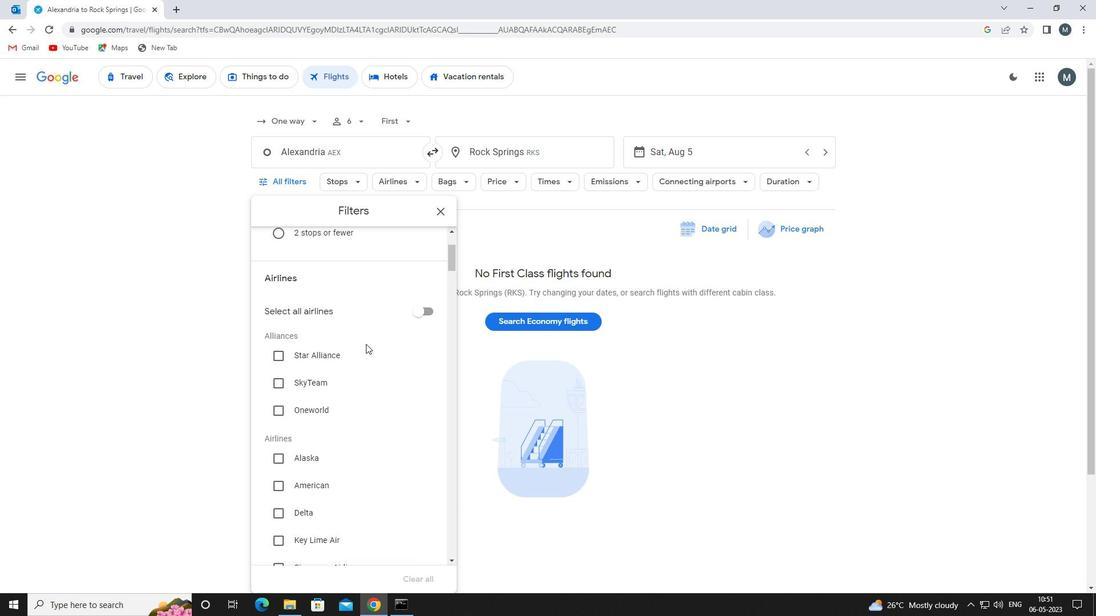 
Action: Mouse moved to (365, 345)
Screenshot: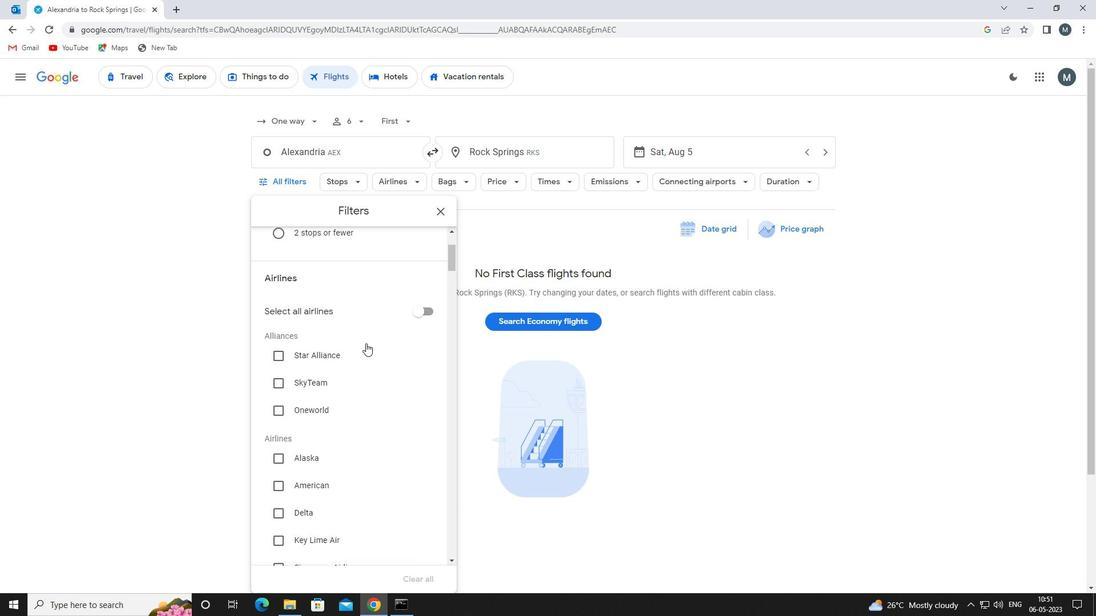 
Action: Mouse scrolled (365, 344) with delta (0, 0)
Screenshot: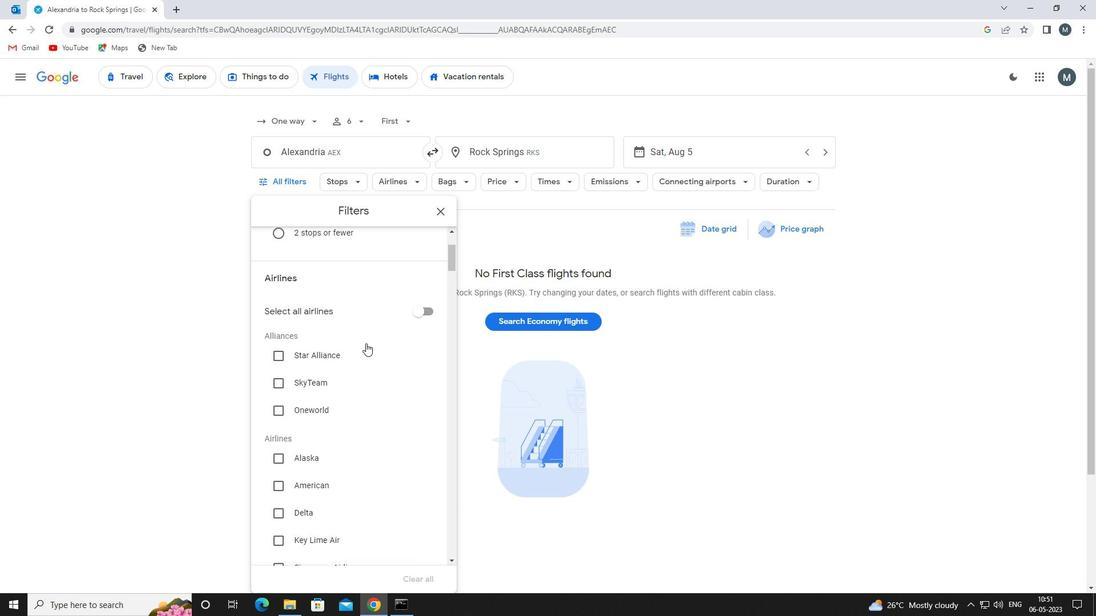 
Action: Mouse moved to (332, 393)
Screenshot: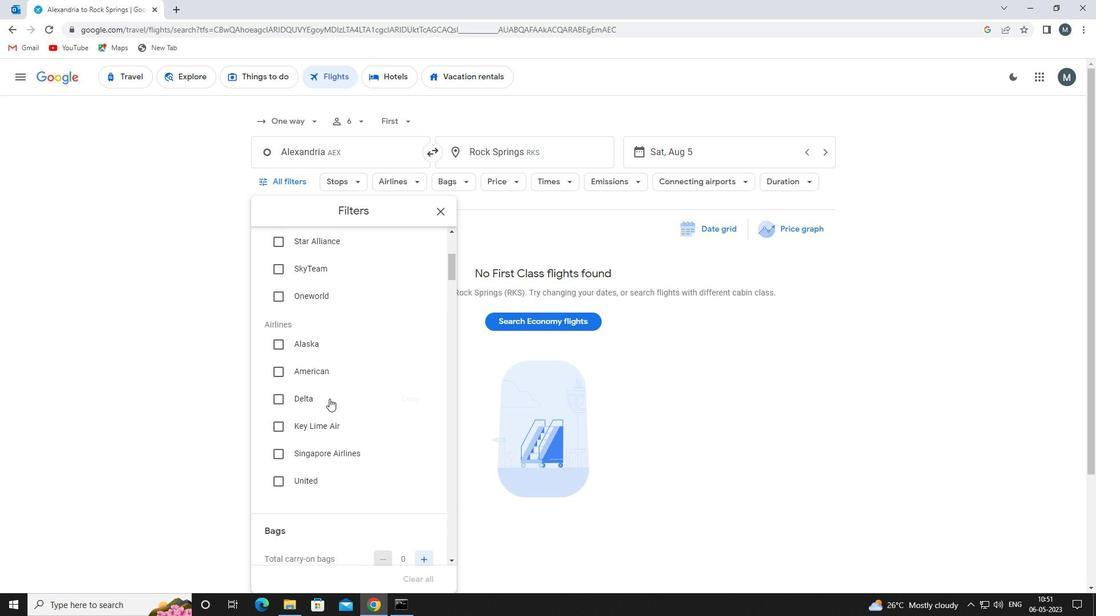 
Action: Mouse scrolled (332, 393) with delta (0, 0)
Screenshot: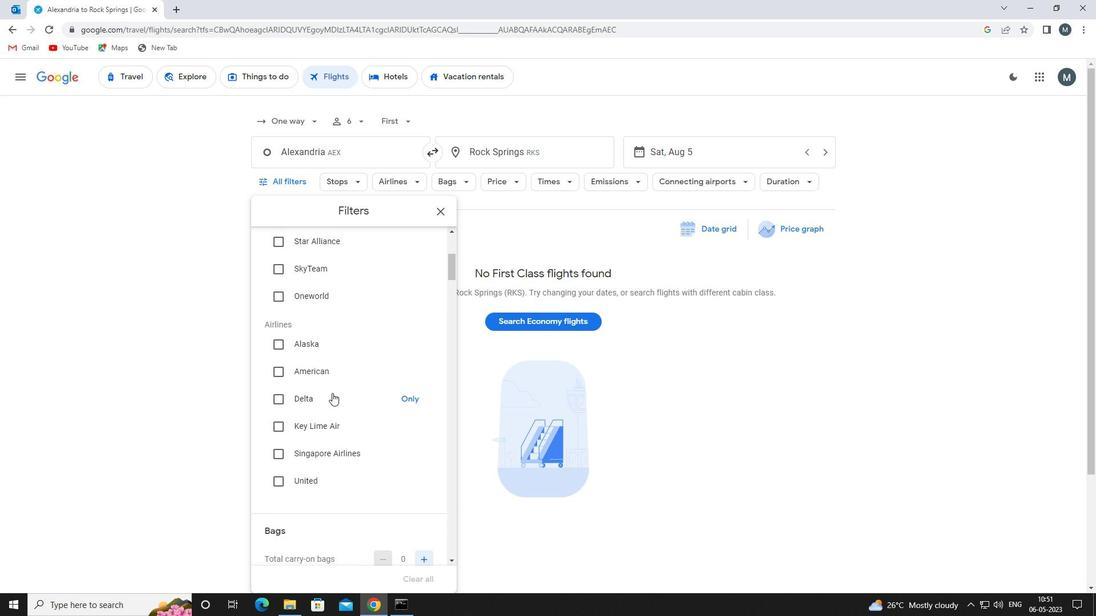 
Action: Mouse moved to (334, 394)
Screenshot: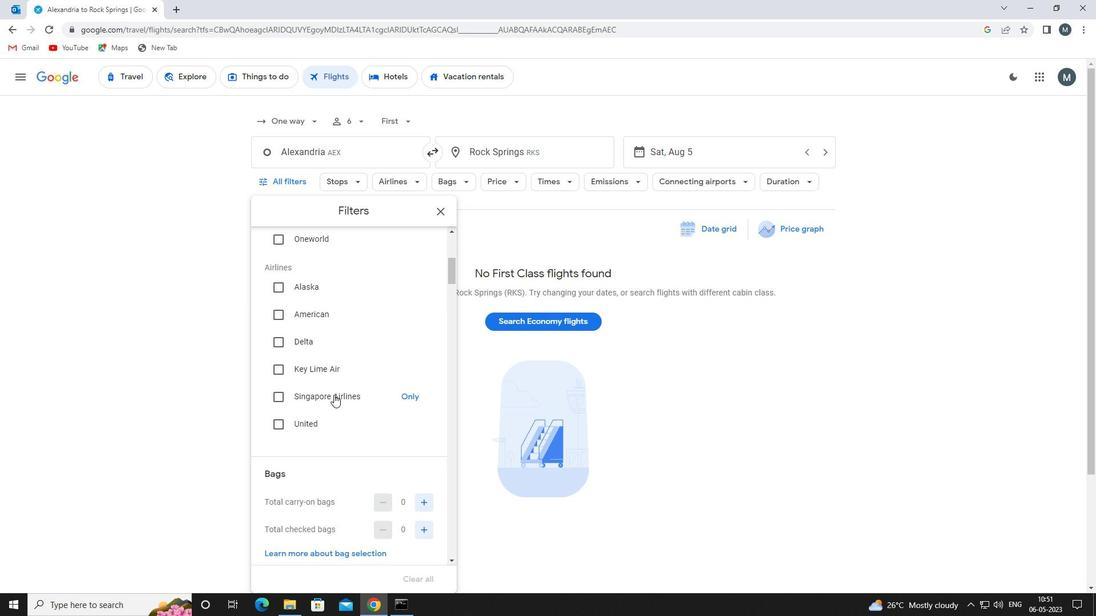 
Action: Mouse scrolled (334, 393) with delta (0, 0)
Screenshot: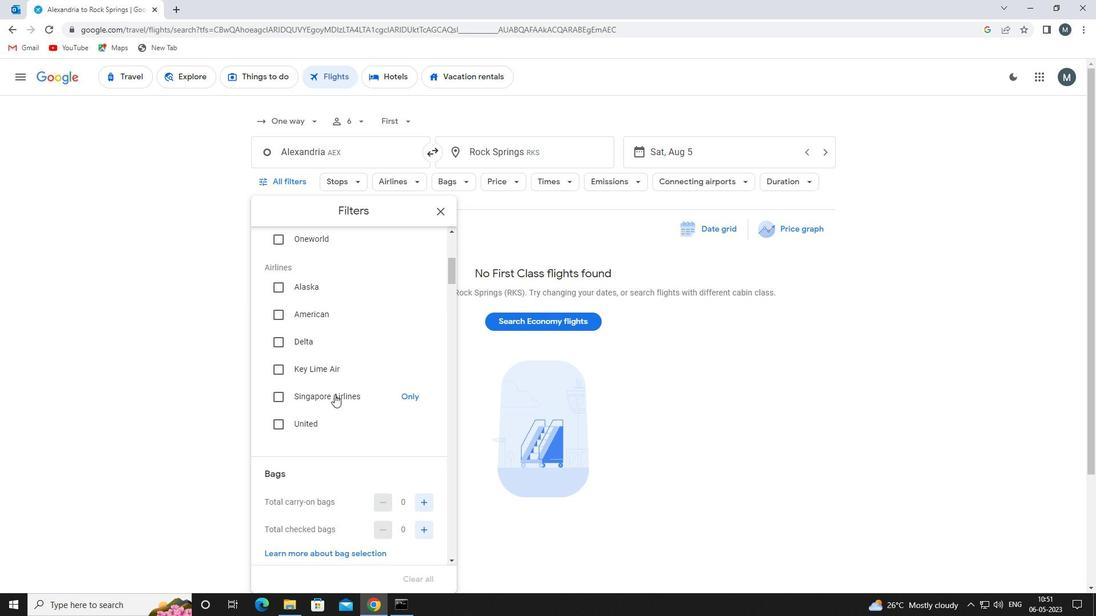 
Action: Mouse scrolled (334, 393) with delta (0, 0)
Screenshot: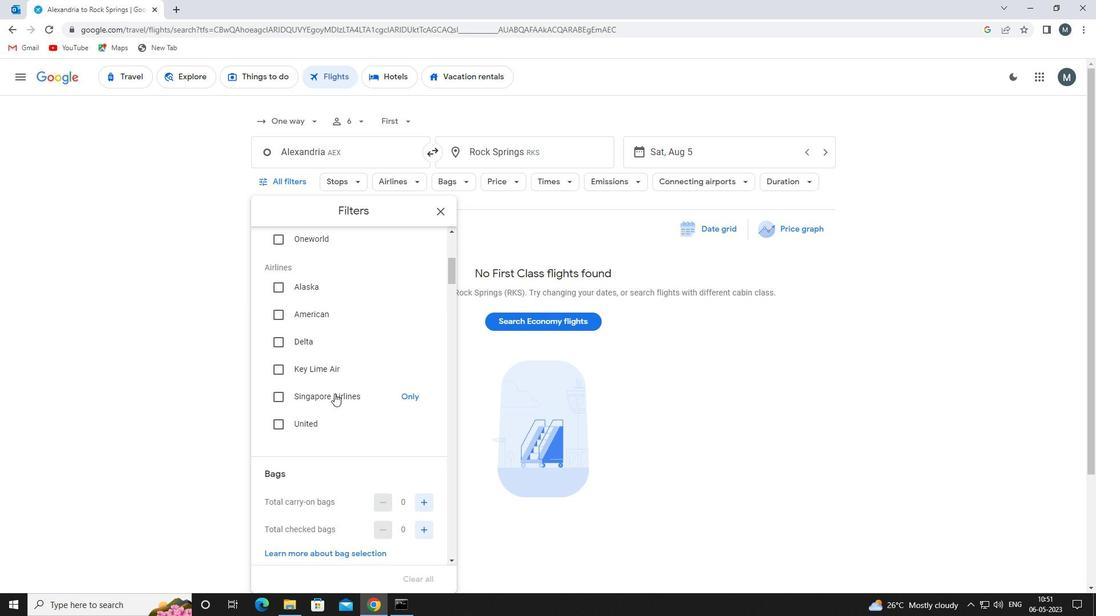 
Action: Mouse moved to (334, 394)
Screenshot: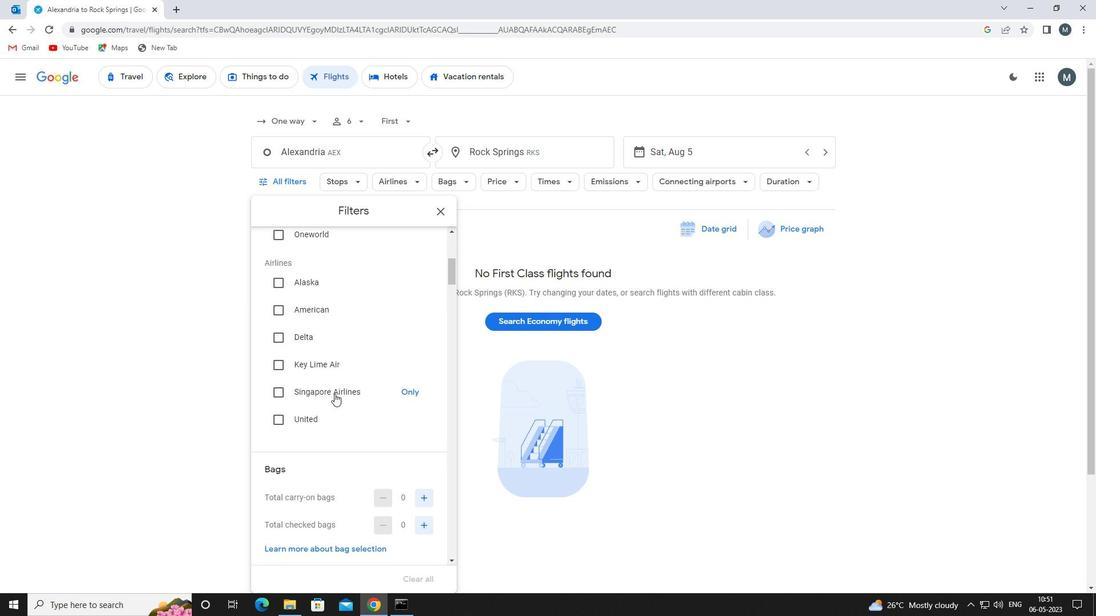 
Action: Mouse scrolled (334, 393) with delta (0, 0)
Screenshot: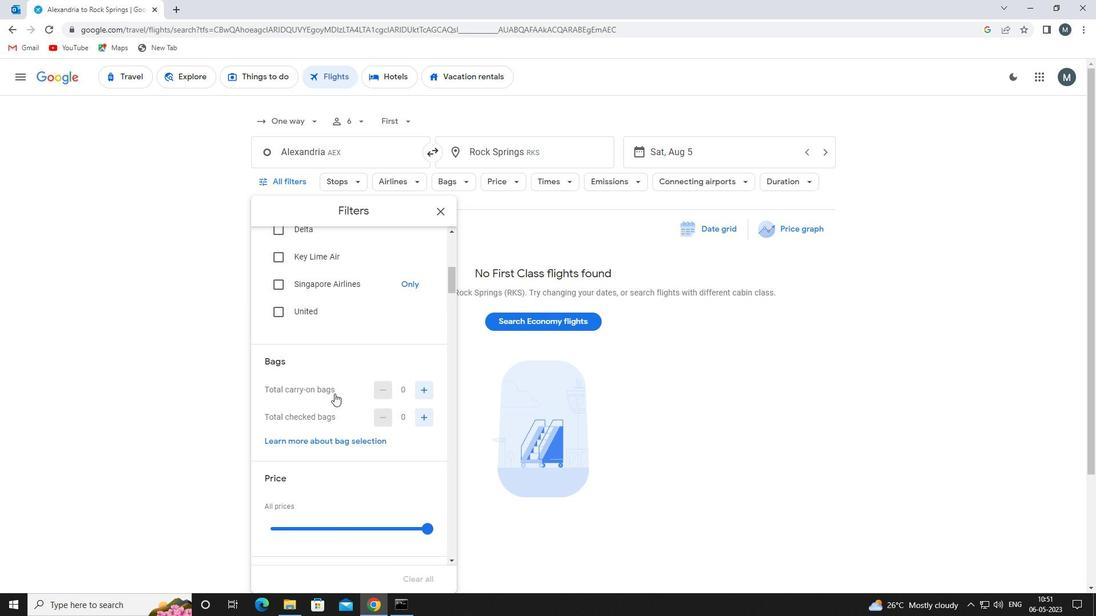 
Action: Mouse moved to (421, 355)
Screenshot: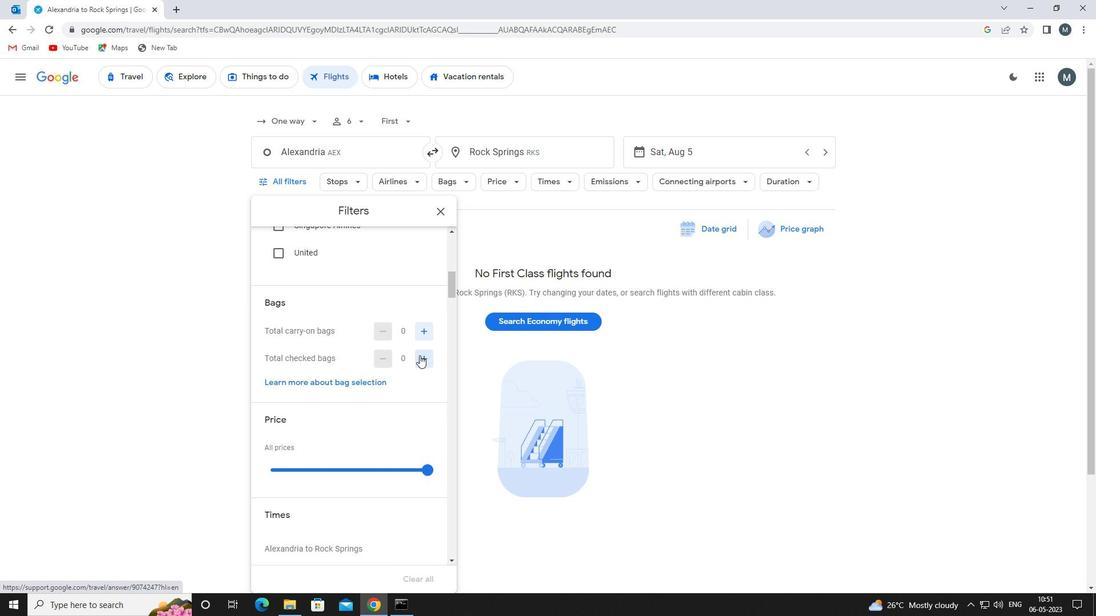 
Action: Mouse pressed left at (421, 355)
Screenshot: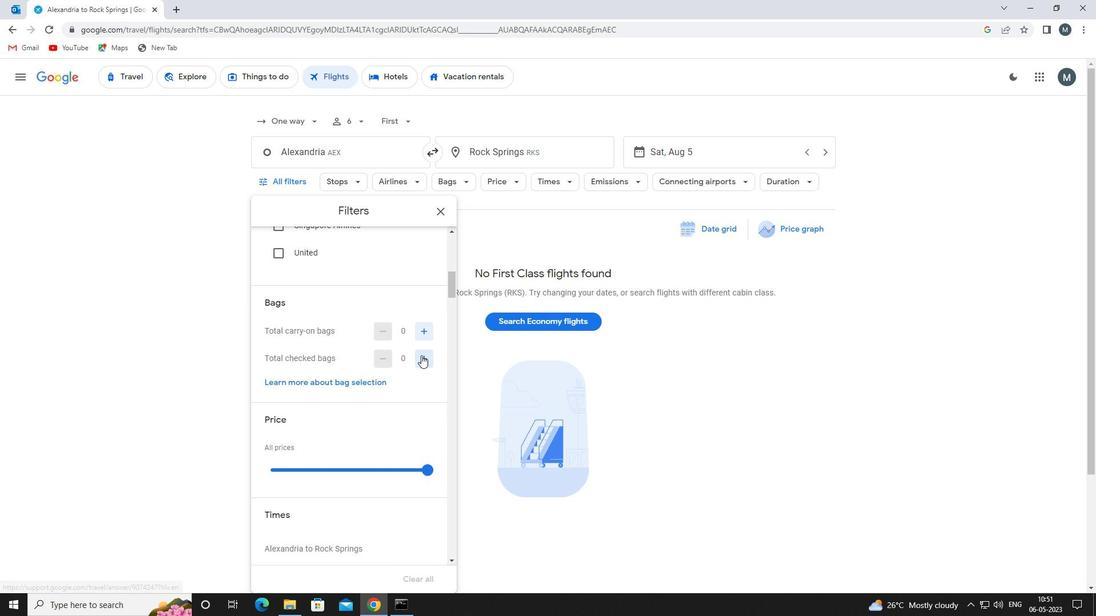 
Action: Mouse pressed left at (421, 355)
Screenshot: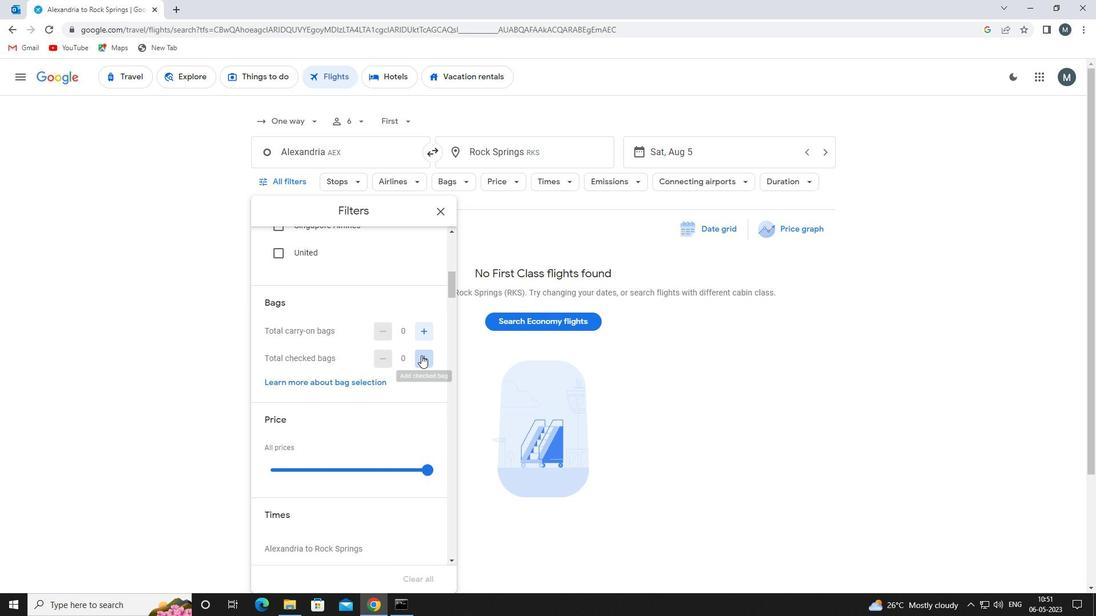 
Action: Mouse pressed left at (421, 355)
Screenshot: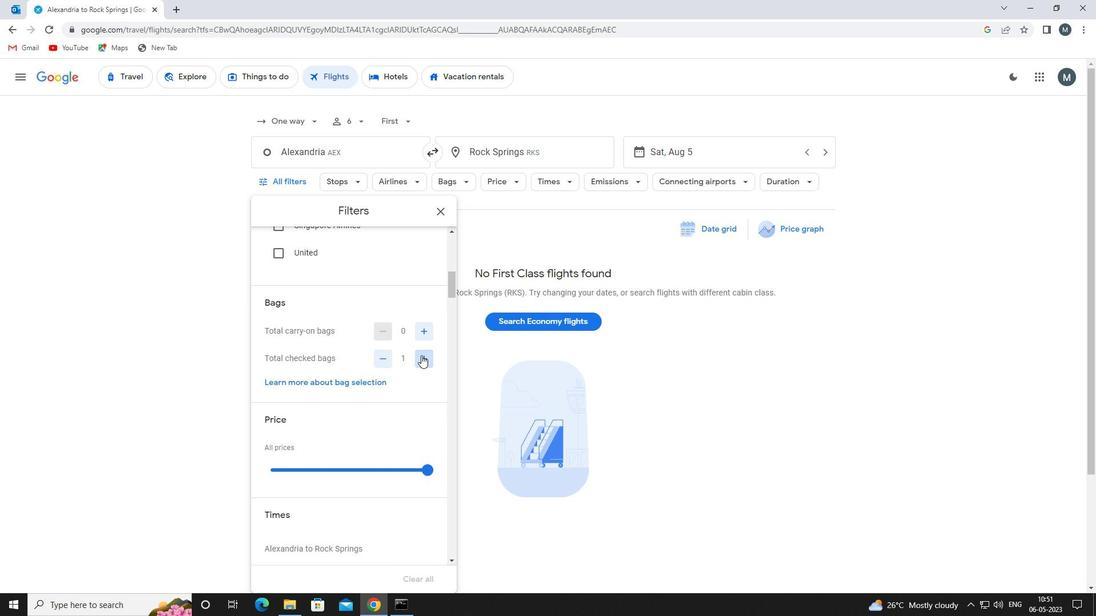 
Action: Mouse pressed left at (421, 355)
Screenshot: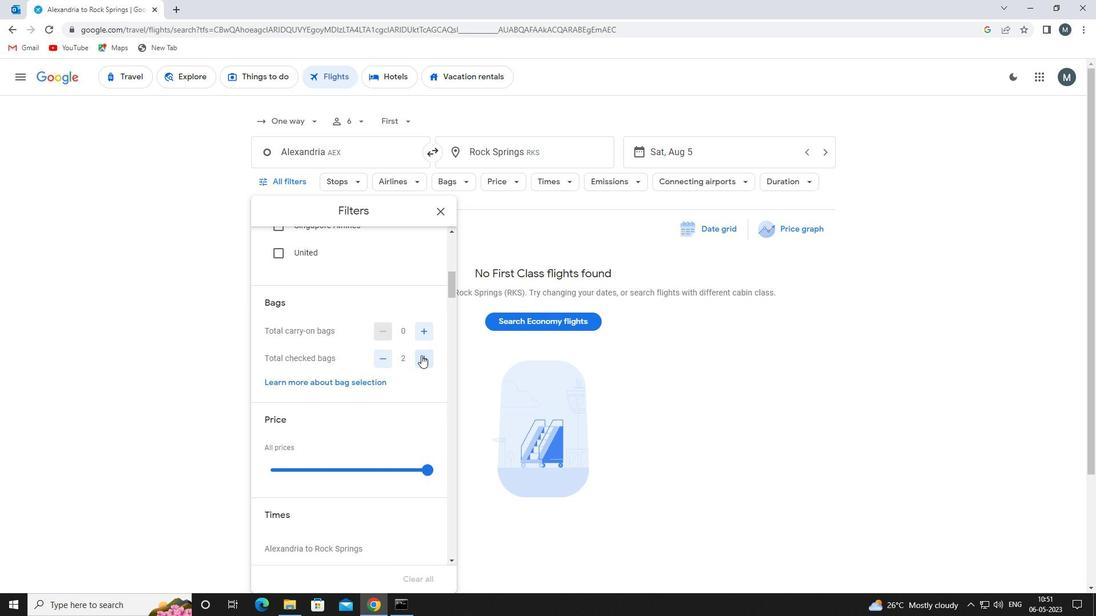 
Action: Mouse pressed left at (421, 355)
Screenshot: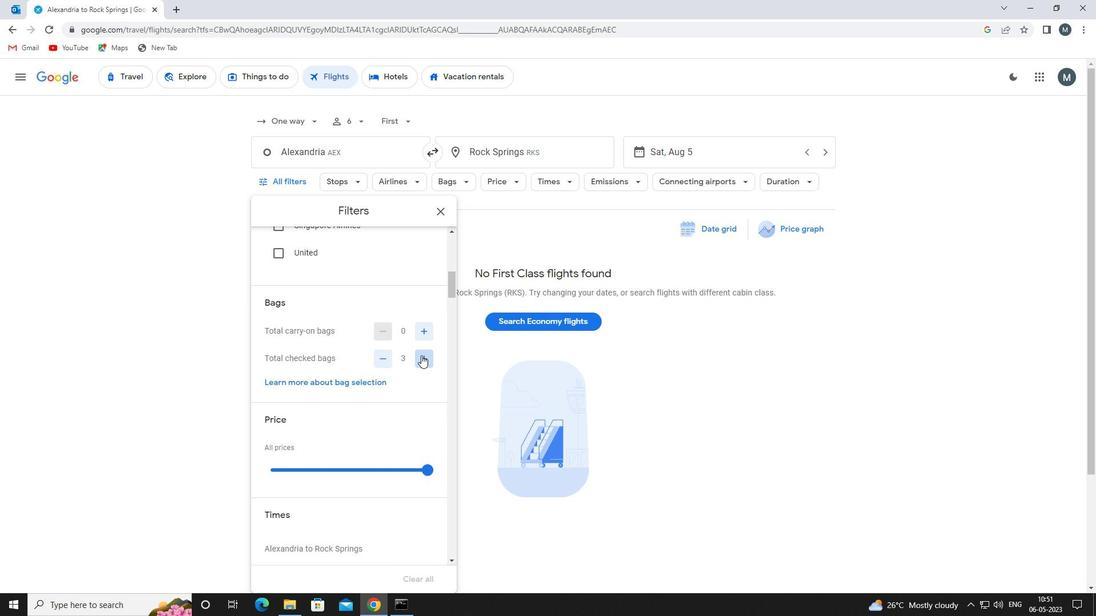 
Action: Mouse moved to (421, 355)
Screenshot: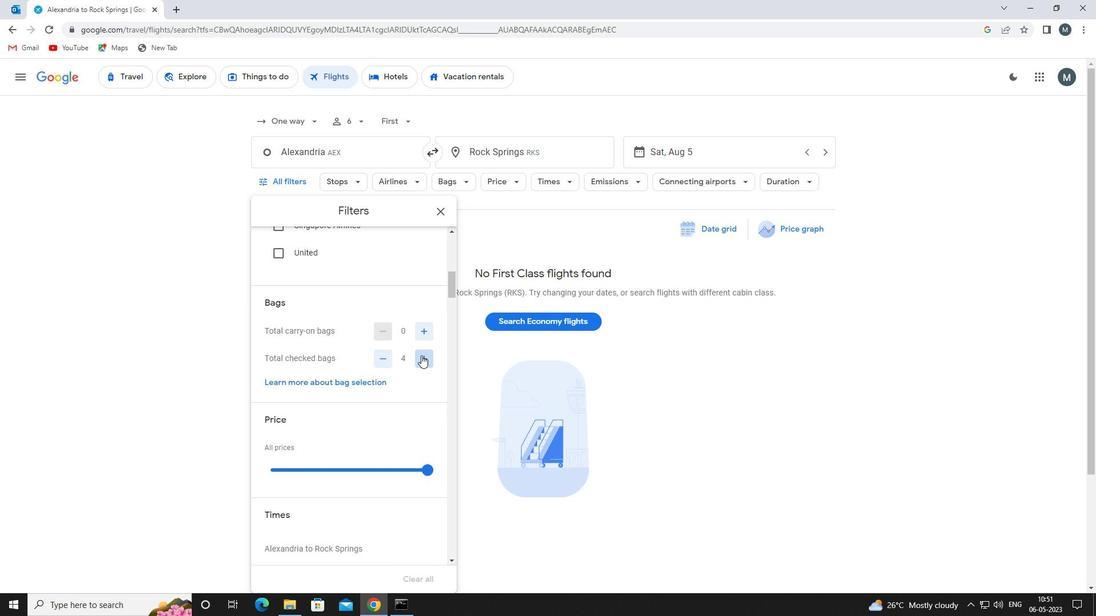 
Action: Mouse pressed left at (421, 355)
Screenshot: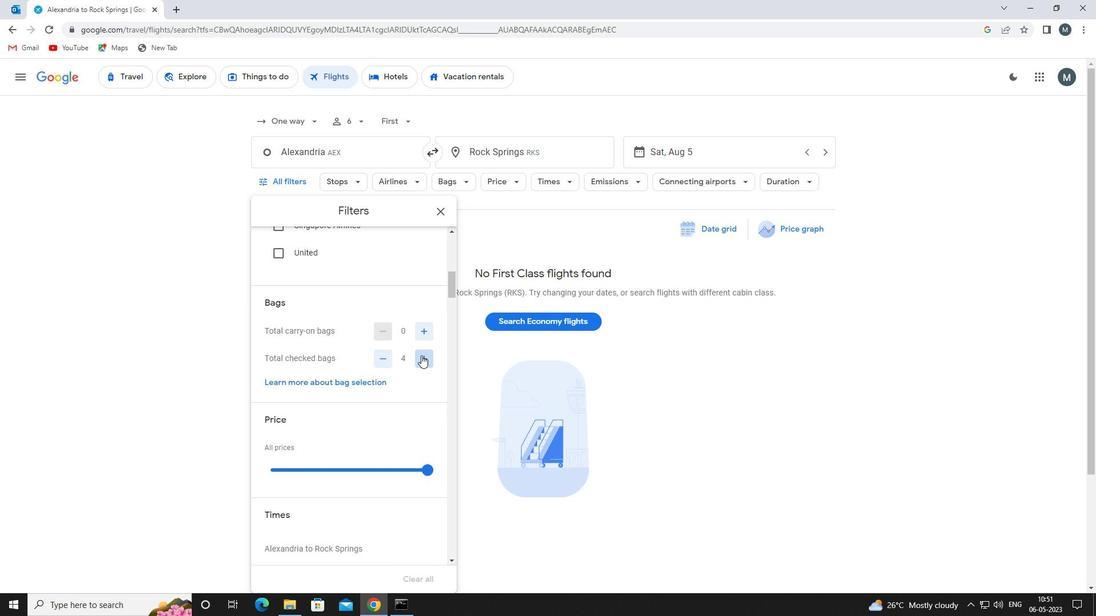 
Action: Mouse pressed left at (421, 355)
Screenshot: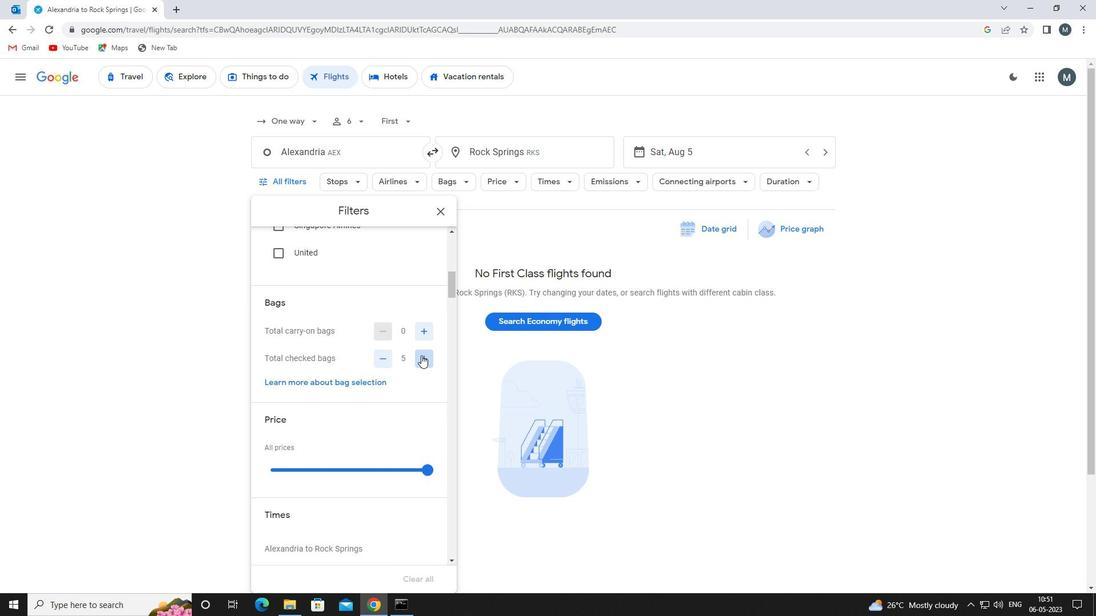 
Action: Mouse pressed left at (421, 355)
Screenshot: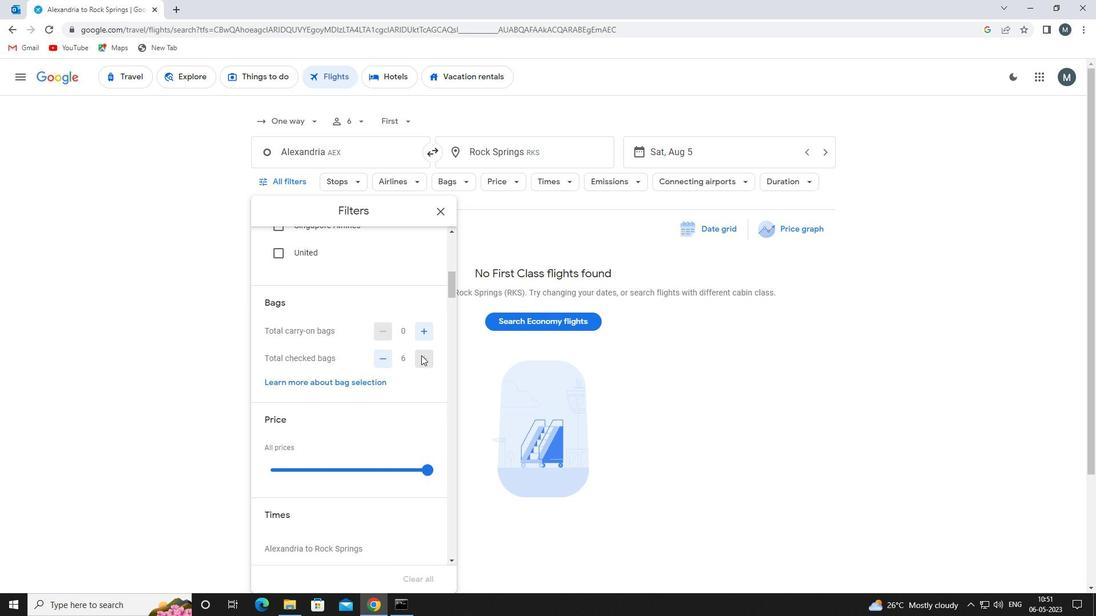 
Action: Mouse moved to (365, 360)
Screenshot: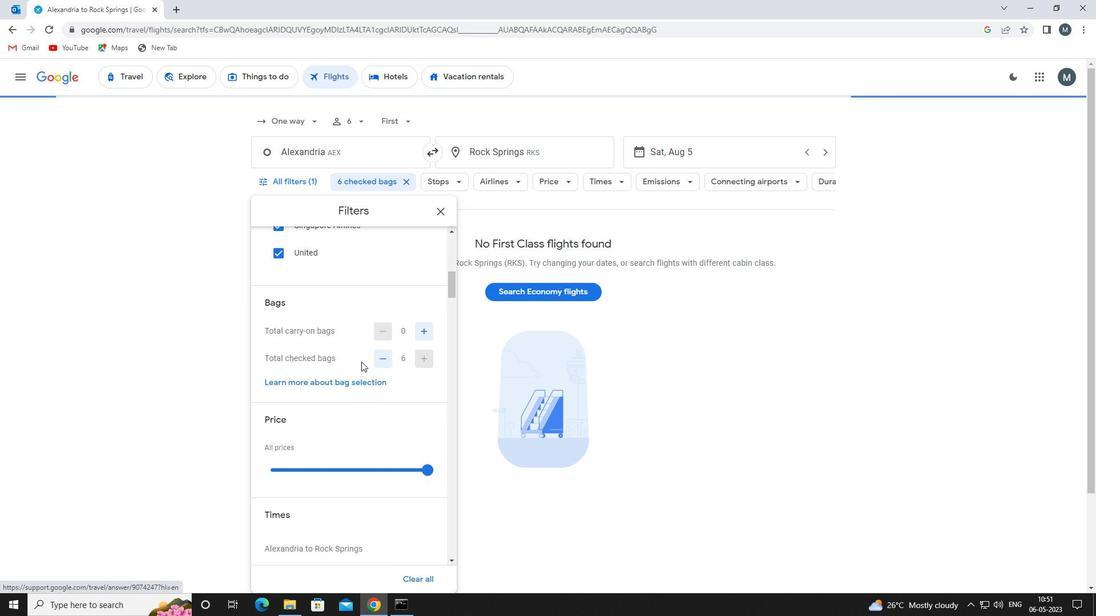 
Action: Mouse scrolled (365, 359) with delta (0, 0)
Screenshot: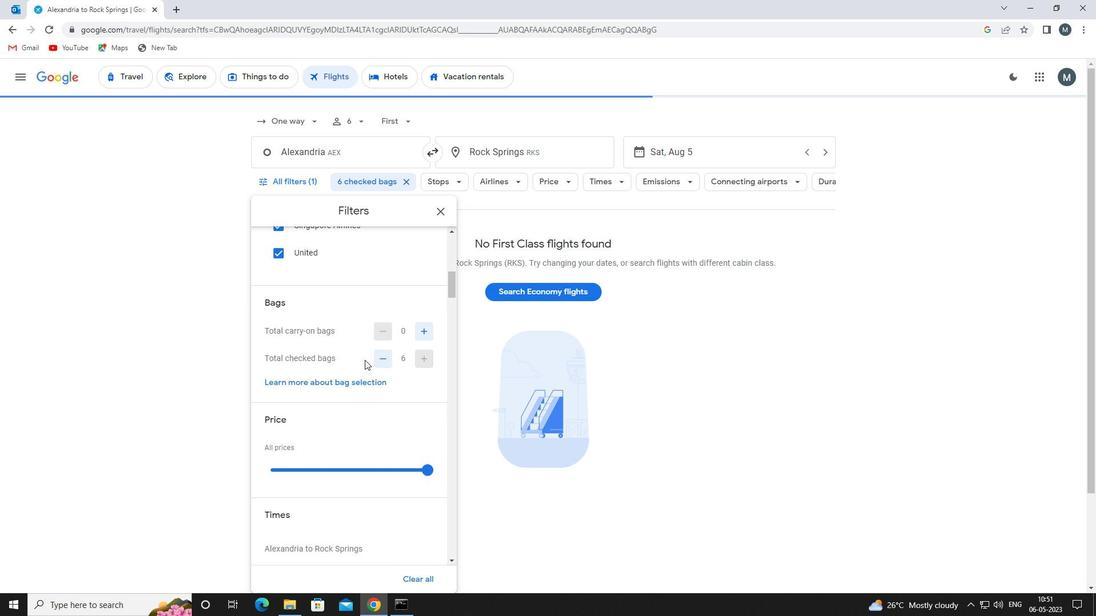 
Action: Mouse scrolled (365, 359) with delta (0, 0)
Screenshot: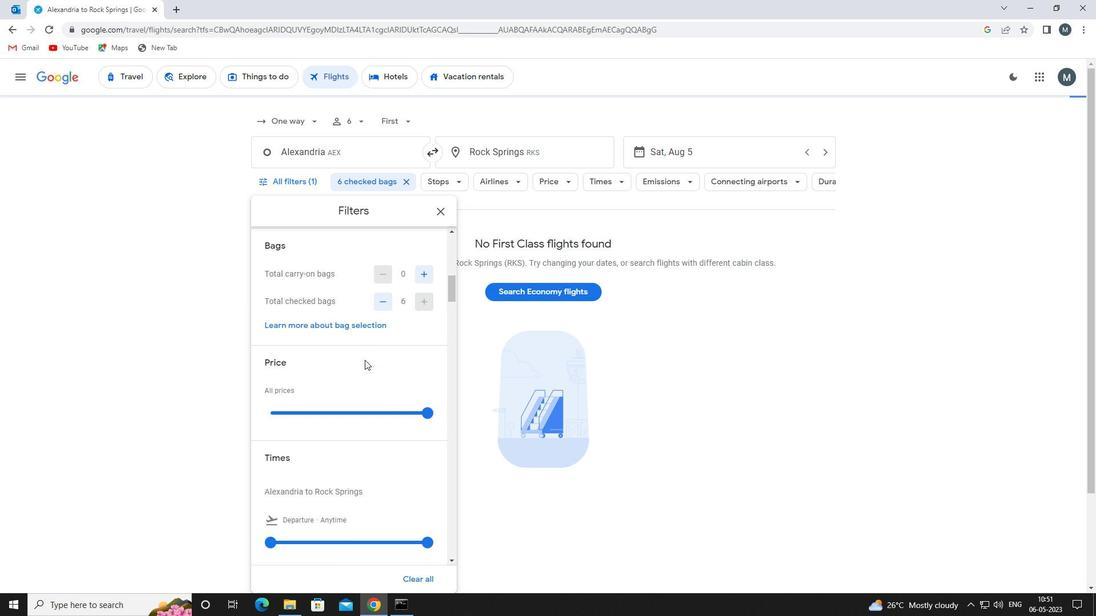 
Action: Mouse moved to (369, 355)
Screenshot: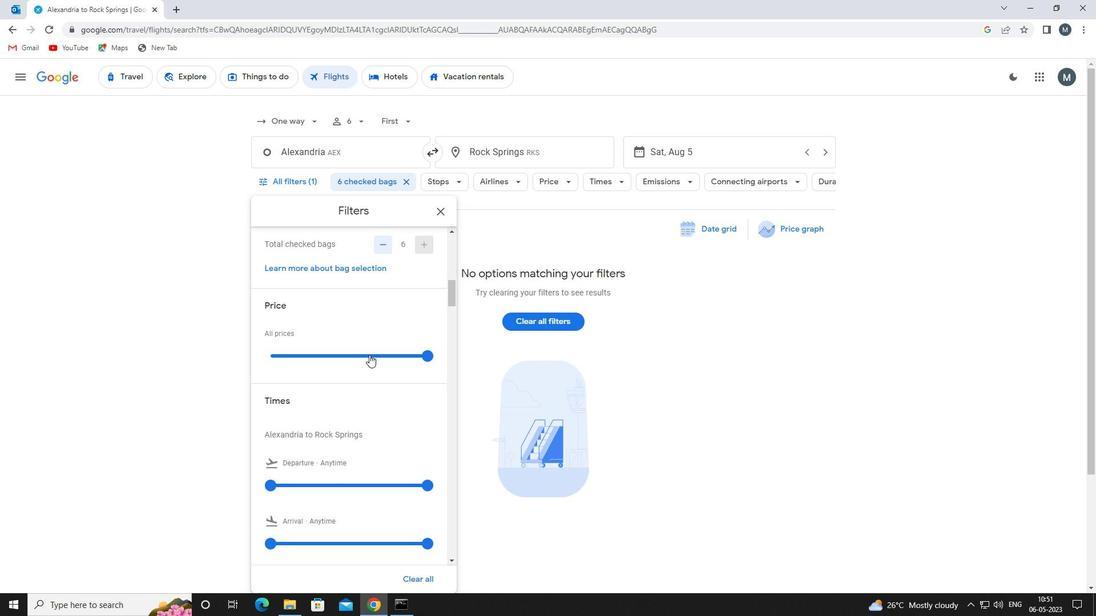 
Action: Mouse scrolled (369, 354) with delta (0, 0)
Screenshot: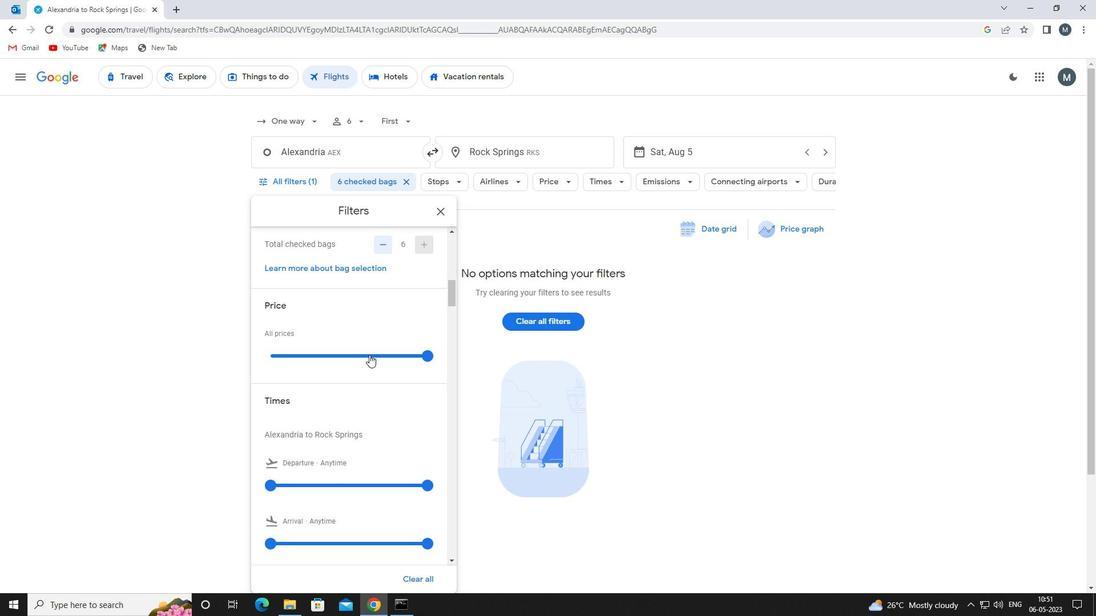 
Action: Mouse scrolled (369, 354) with delta (0, 0)
Screenshot: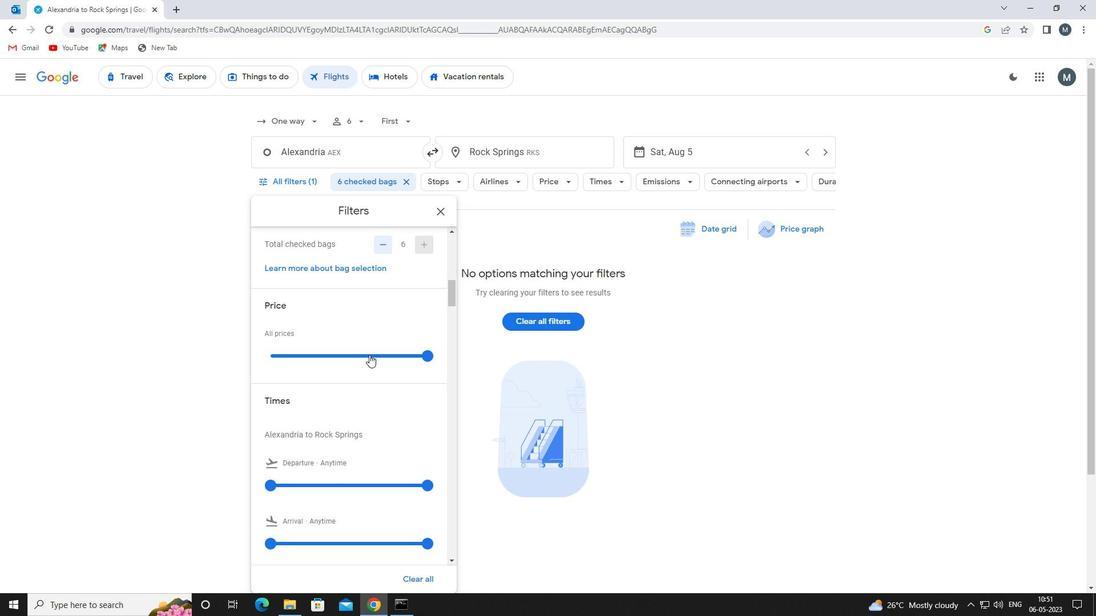 
Action: Mouse moved to (349, 366)
Screenshot: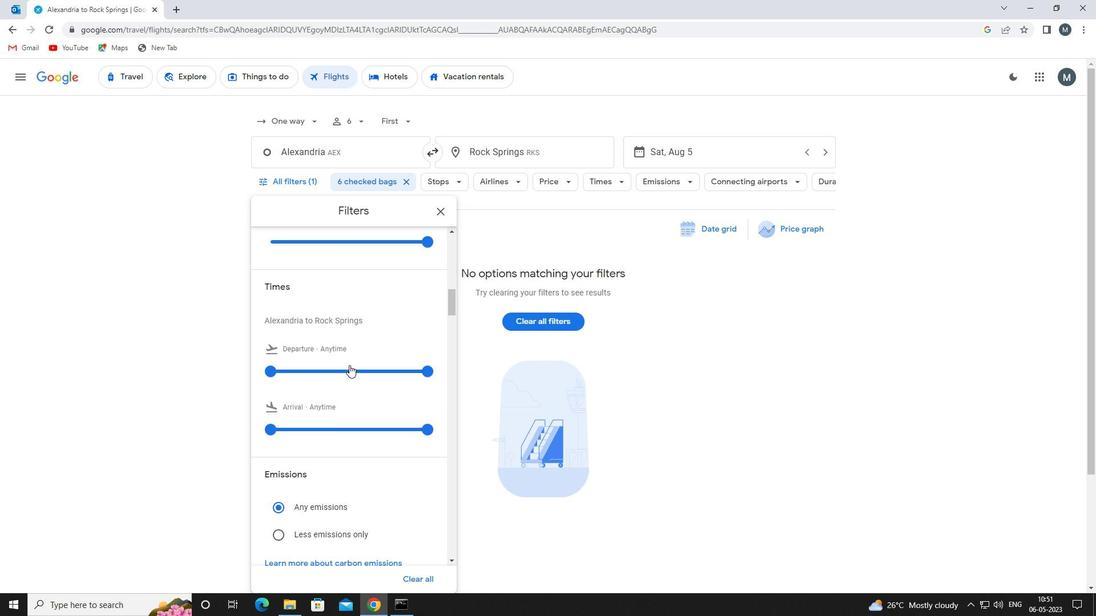 
Action: Mouse pressed left at (349, 366)
Screenshot: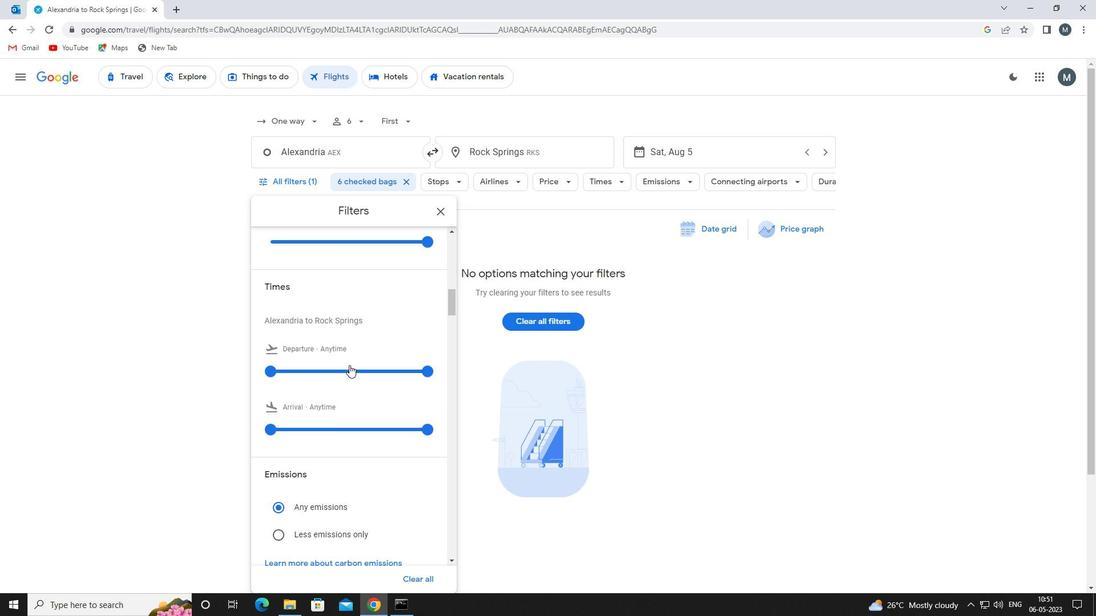 
Action: Mouse pressed left at (349, 366)
Screenshot: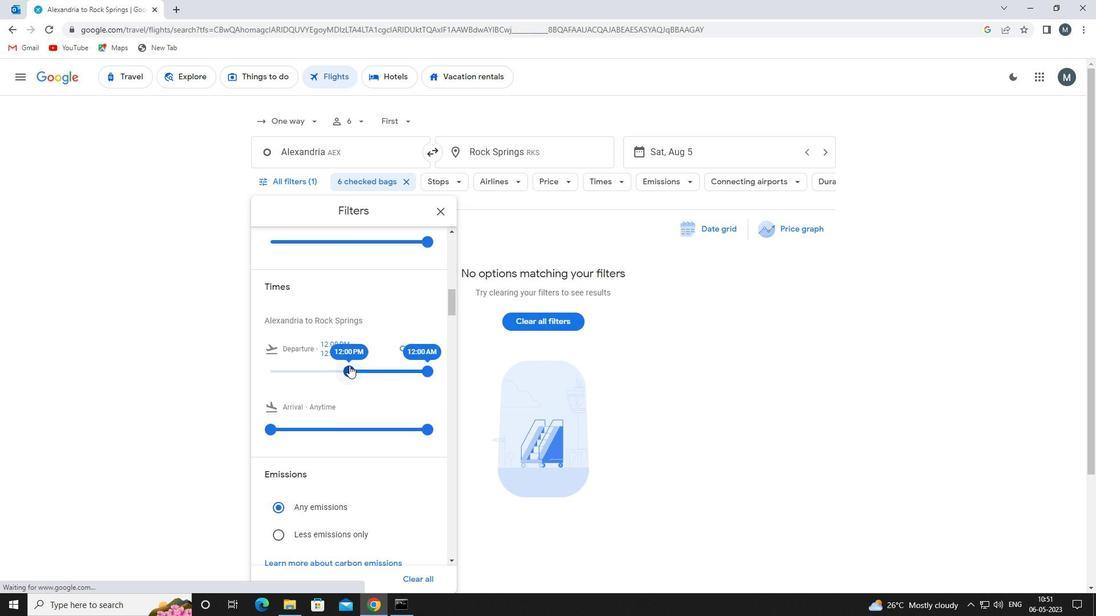 
Action: Mouse moved to (343, 346)
Screenshot: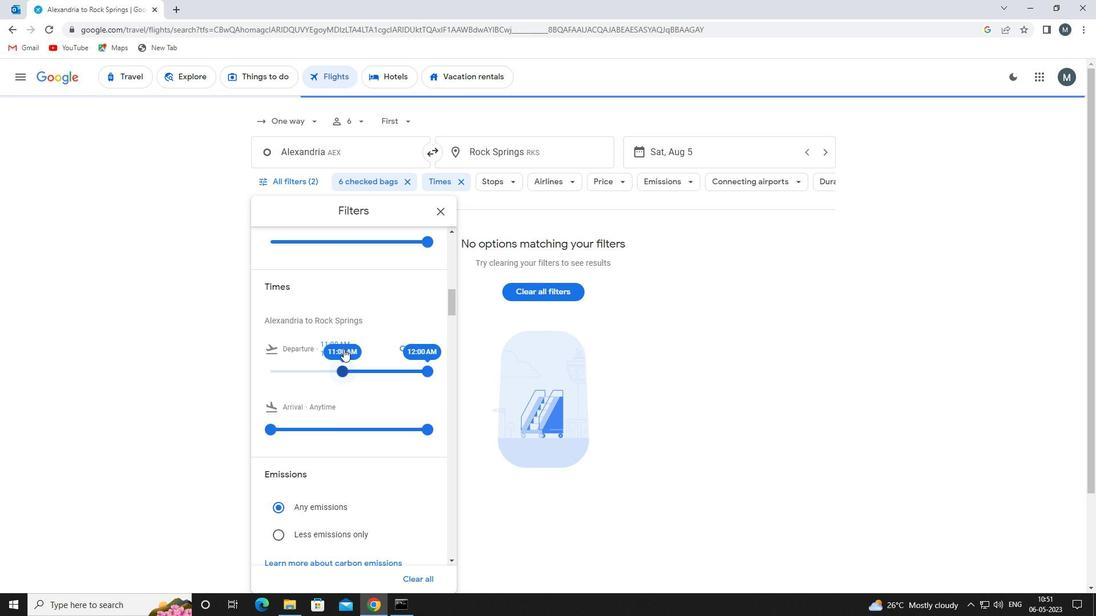 
Action: Mouse scrolled (343, 346) with delta (0, 0)
Screenshot: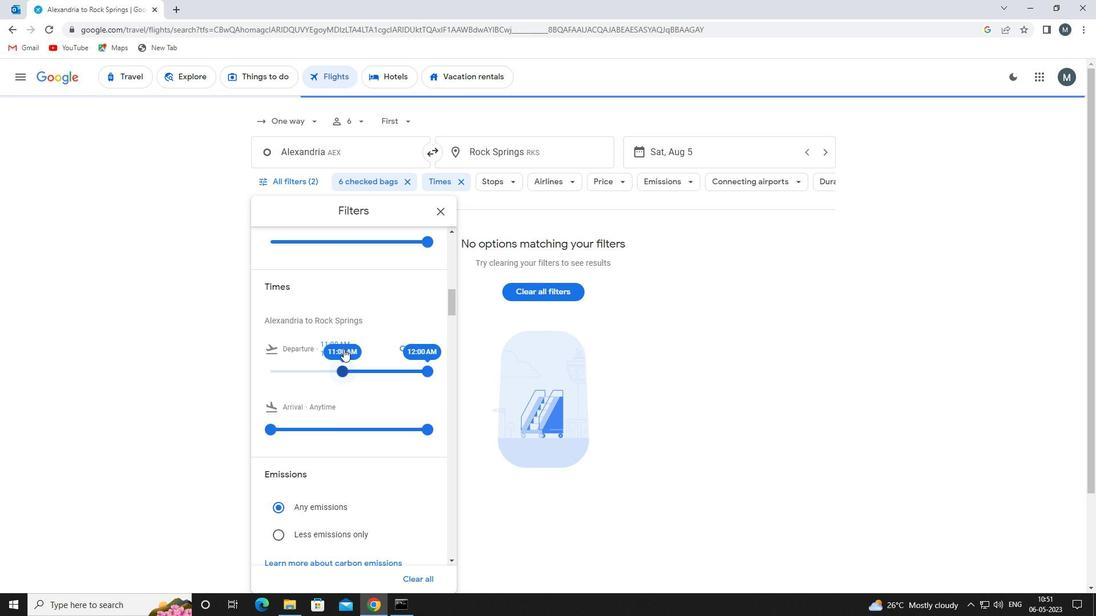 
Action: Mouse scrolled (343, 346) with delta (0, 0)
Screenshot: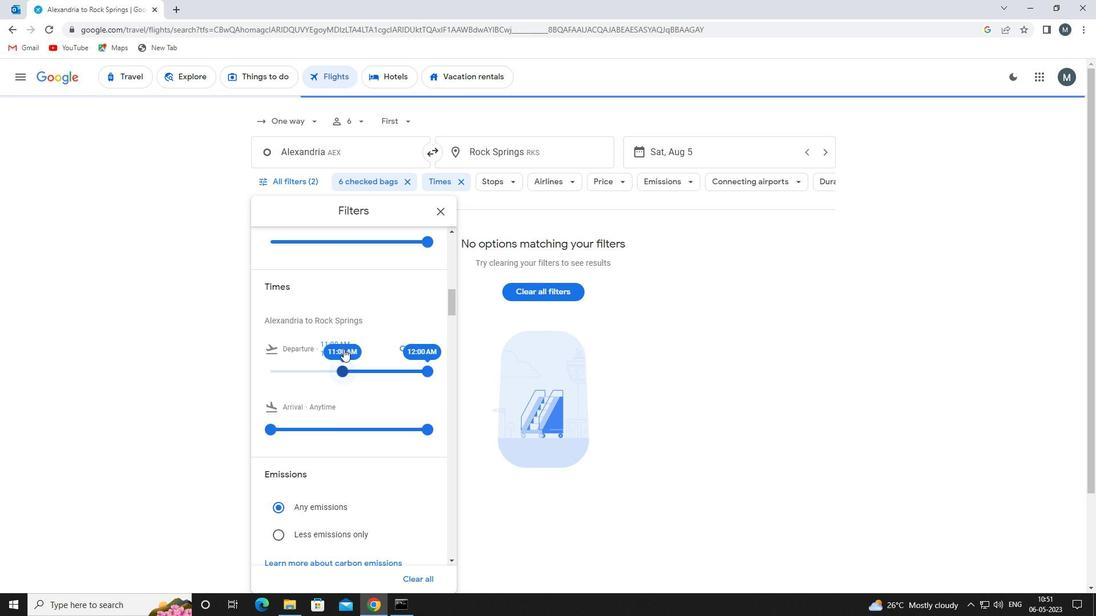 
Action: Mouse moved to (345, 353)
Screenshot: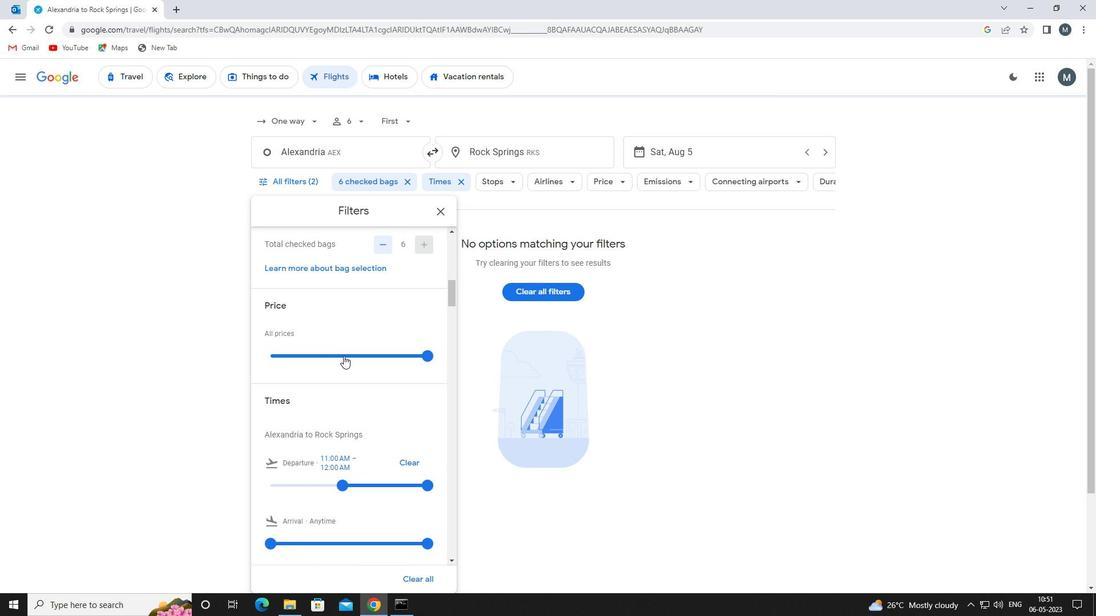 
Action: Mouse pressed left at (345, 353)
Screenshot: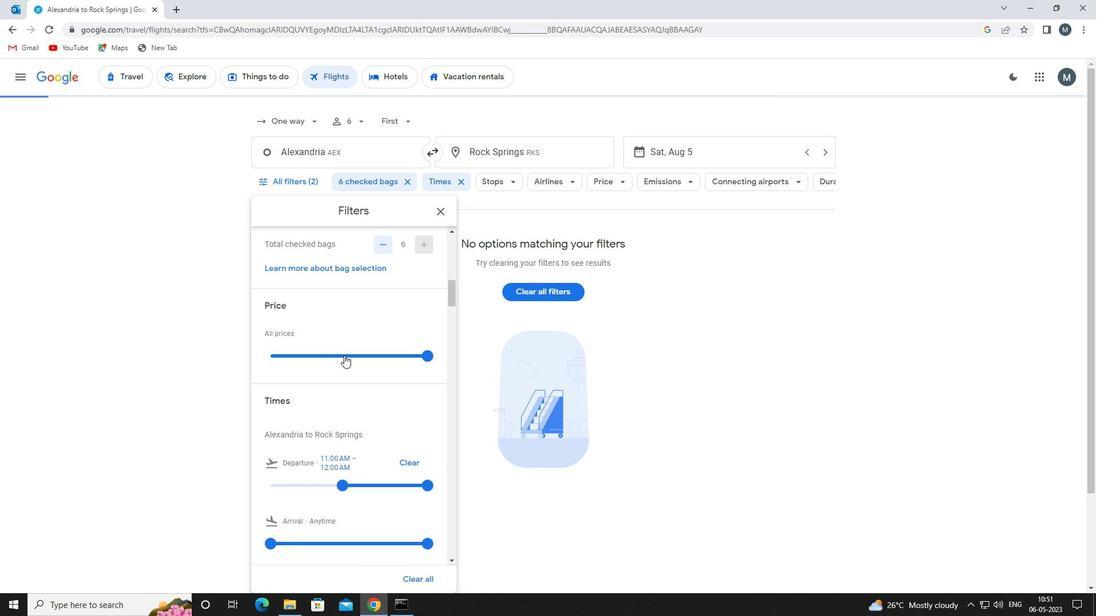 
Action: Mouse moved to (367, 350)
Screenshot: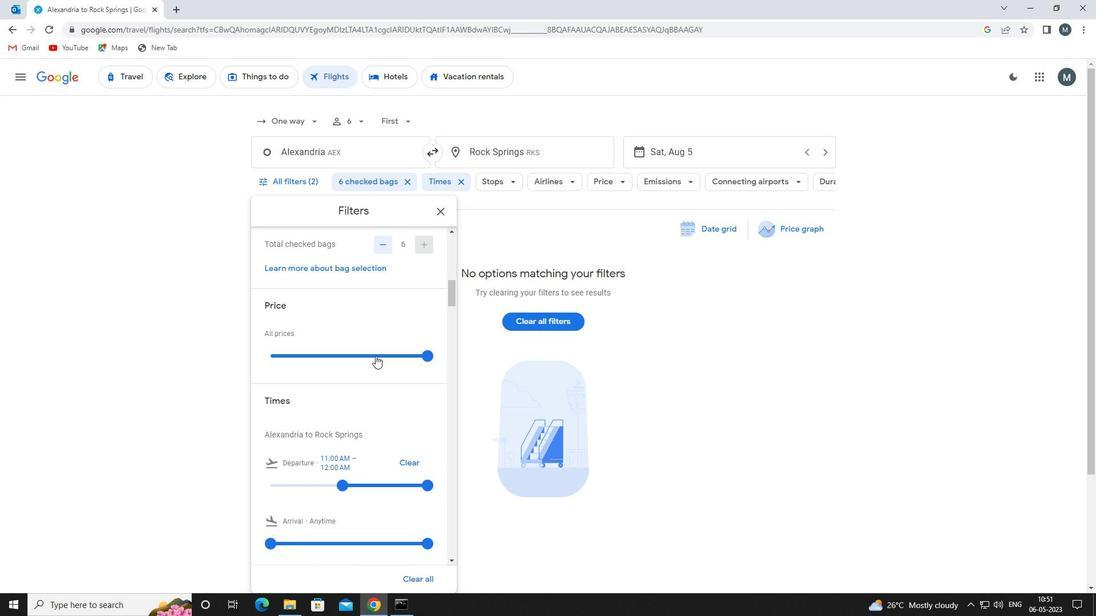 
Action: Mouse scrolled (367, 349) with delta (0, 0)
Screenshot: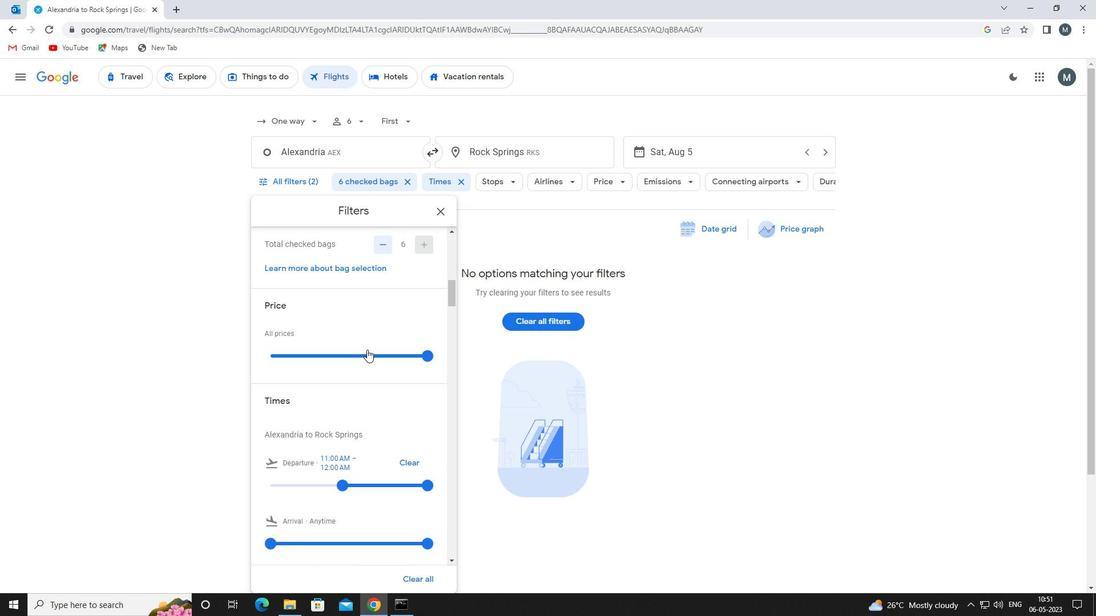 
Action: Mouse moved to (343, 427)
Screenshot: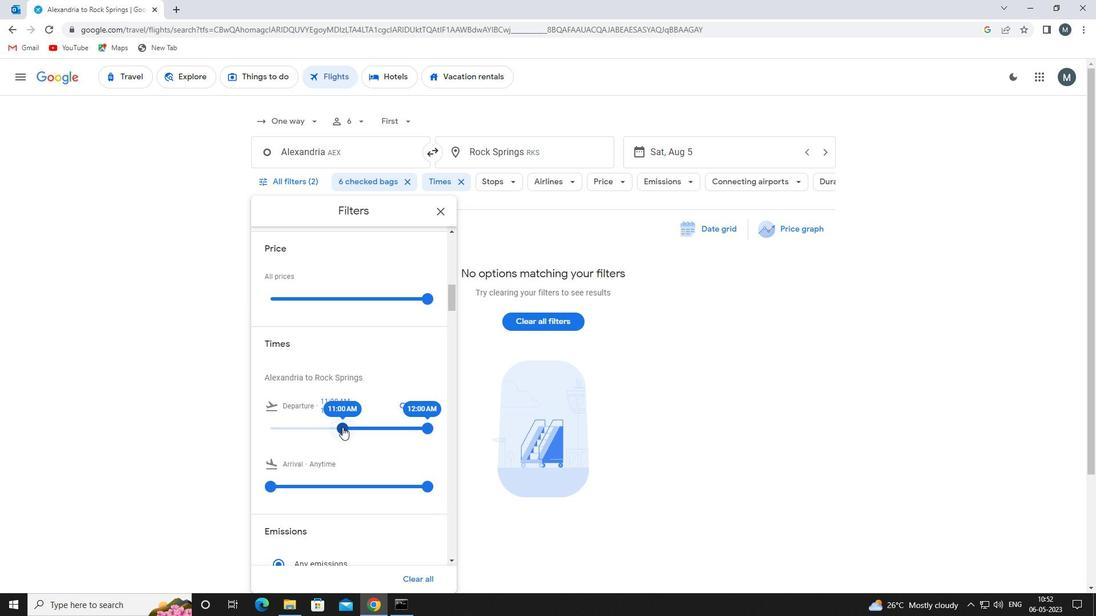 
Action: Mouse pressed left at (343, 427)
Screenshot: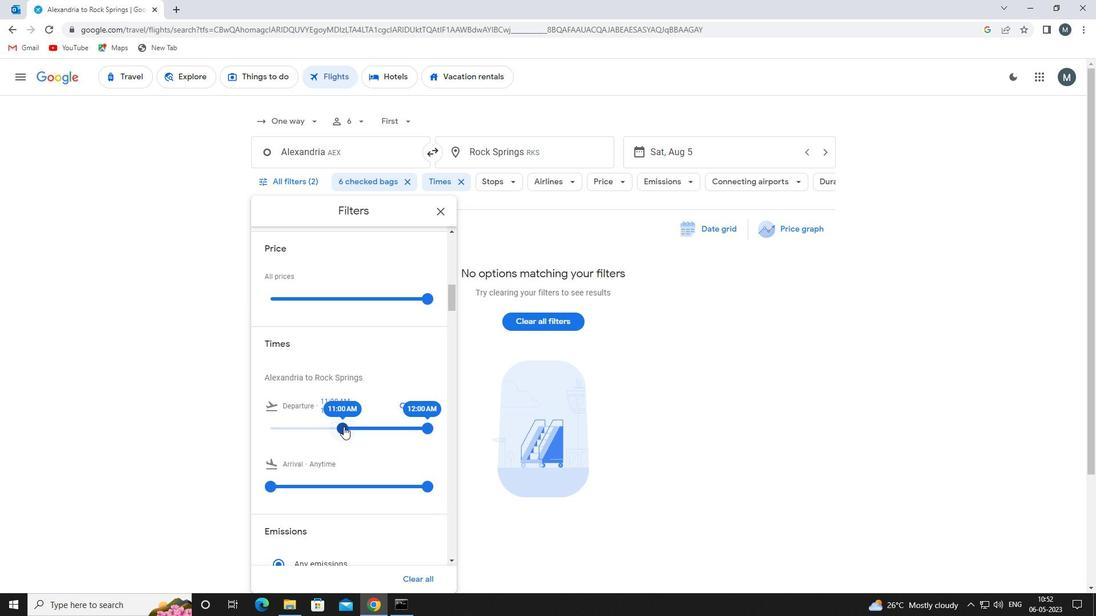 
Action: Mouse moved to (425, 426)
Screenshot: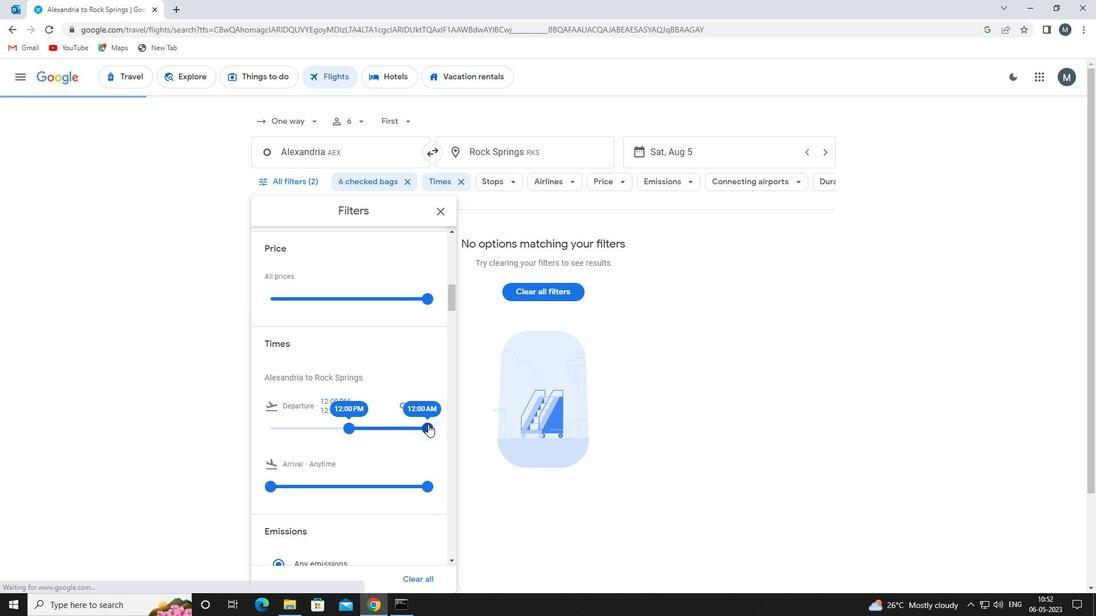 
Action: Mouse pressed left at (425, 426)
Screenshot: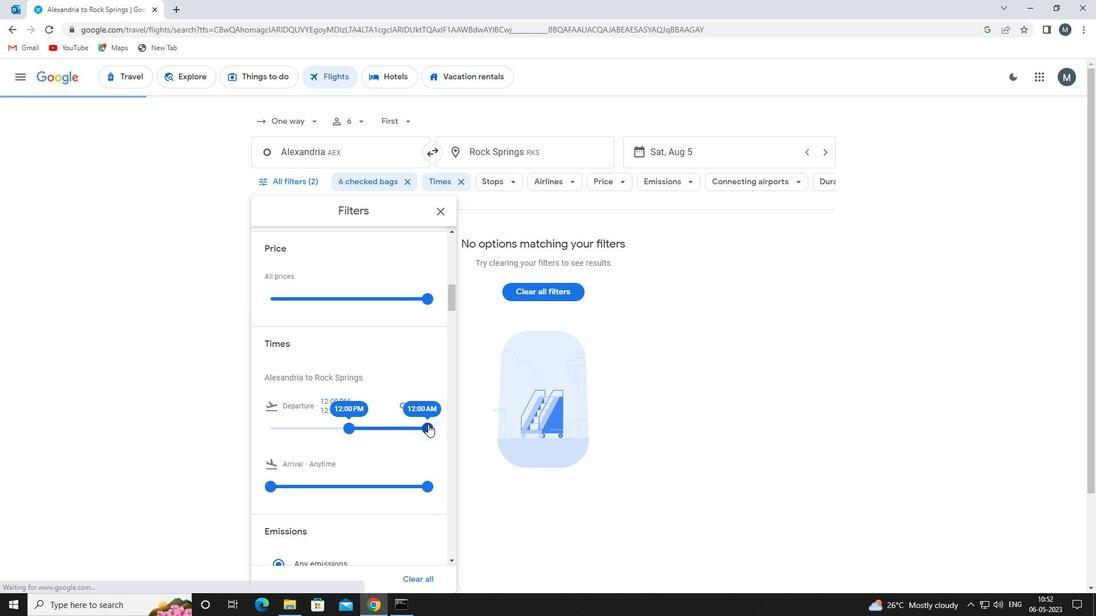 
Action: Mouse moved to (381, 391)
Screenshot: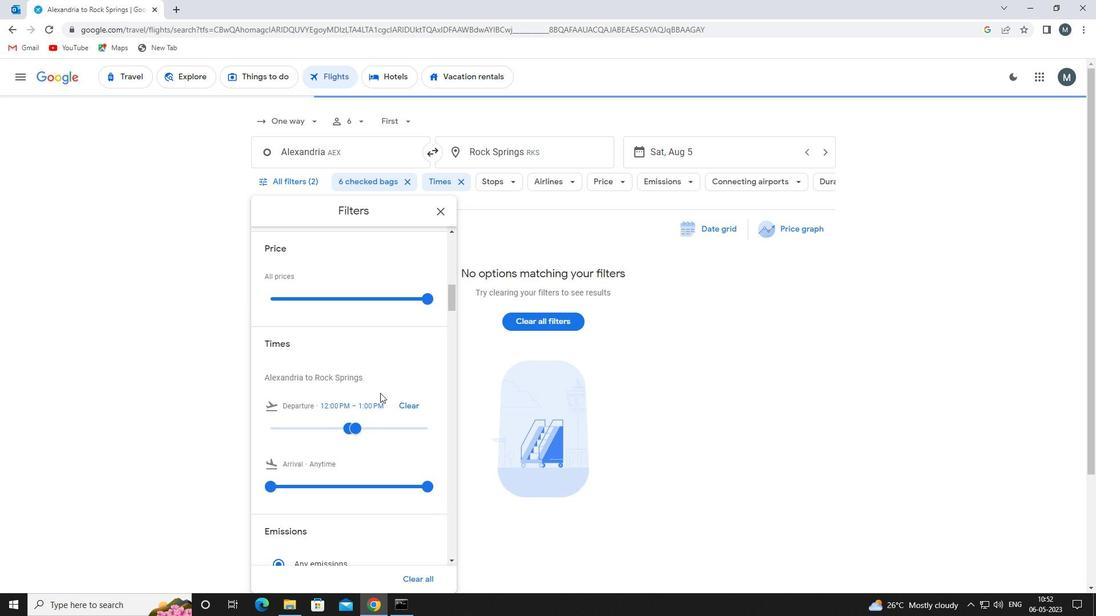 
Action: Mouse scrolled (381, 391) with delta (0, 0)
Screenshot: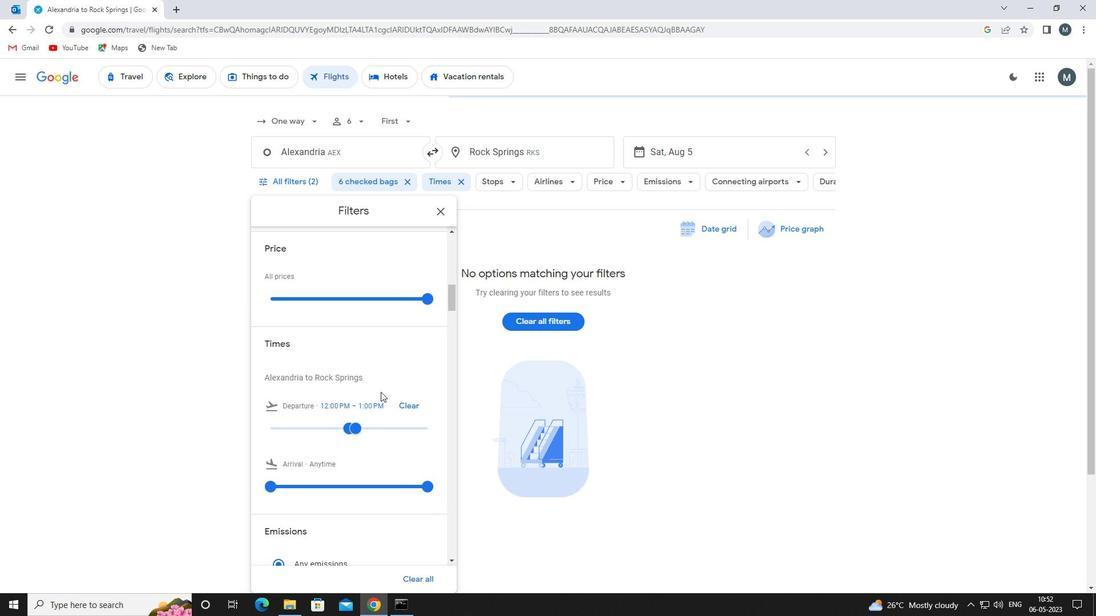 
Action: Mouse moved to (373, 381)
Screenshot: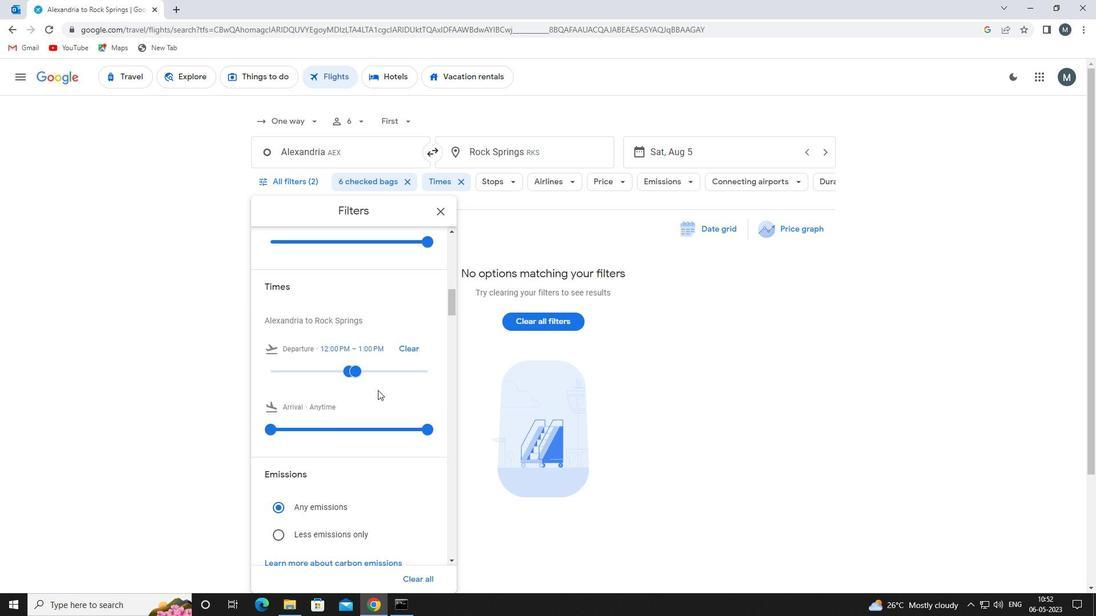 
Action: Mouse scrolled (373, 381) with delta (0, 0)
Screenshot: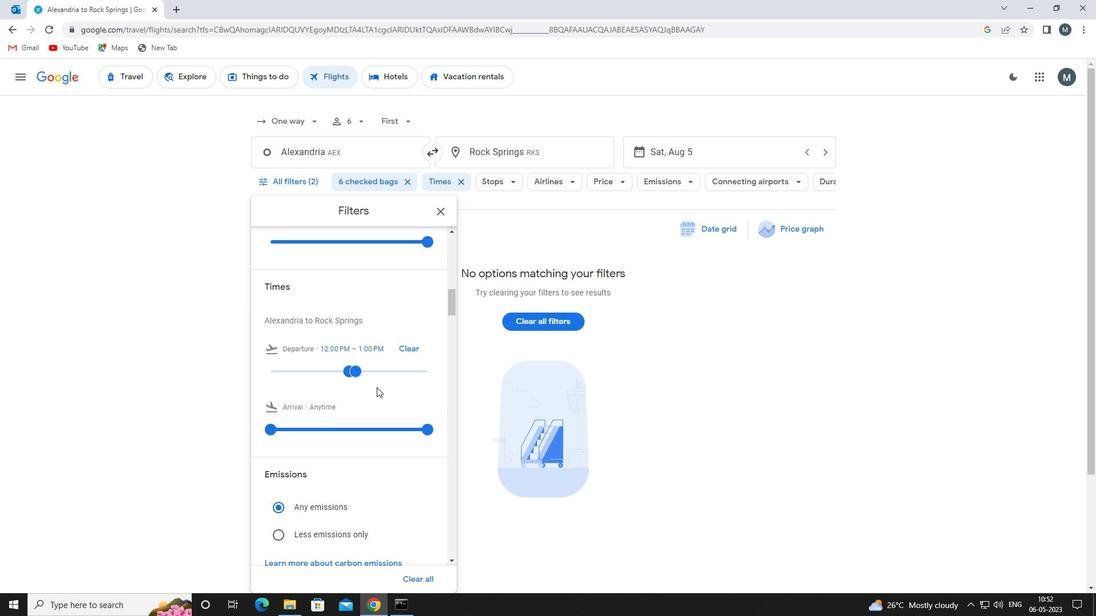 
Action: Mouse moved to (439, 213)
Screenshot: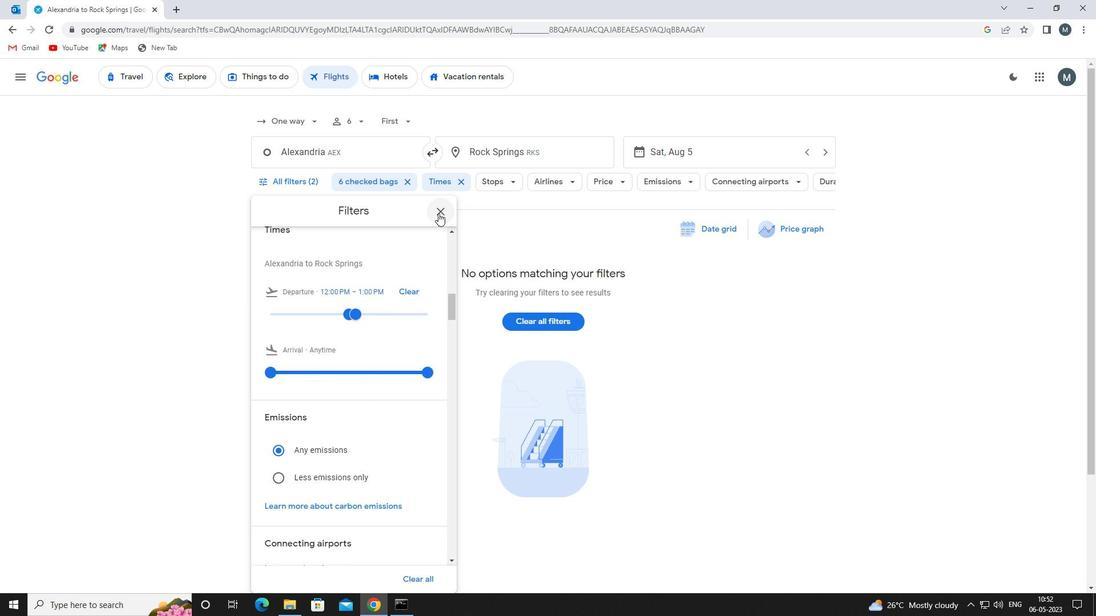 
Action: Mouse pressed left at (439, 213)
Screenshot: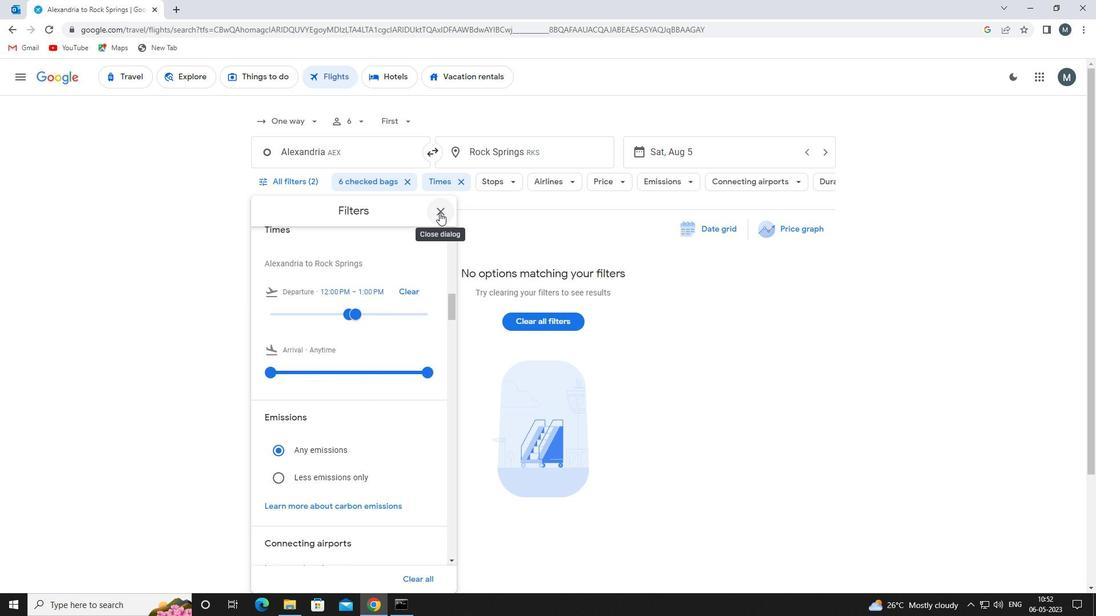 
